 Task: Look for space in Kānchipuram, India from 2nd September, 2023 to 5th September, 2023 for 1 adult in price range Rs.5000 to Rs.10000. Place can be private room with 1  bedroom having 1 bed and 1 bathroom. Property type can be house, flat, guest house, hotel. Booking option can be shelf check-in. Required host language is English.
Action: Mouse moved to (436, 112)
Screenshot: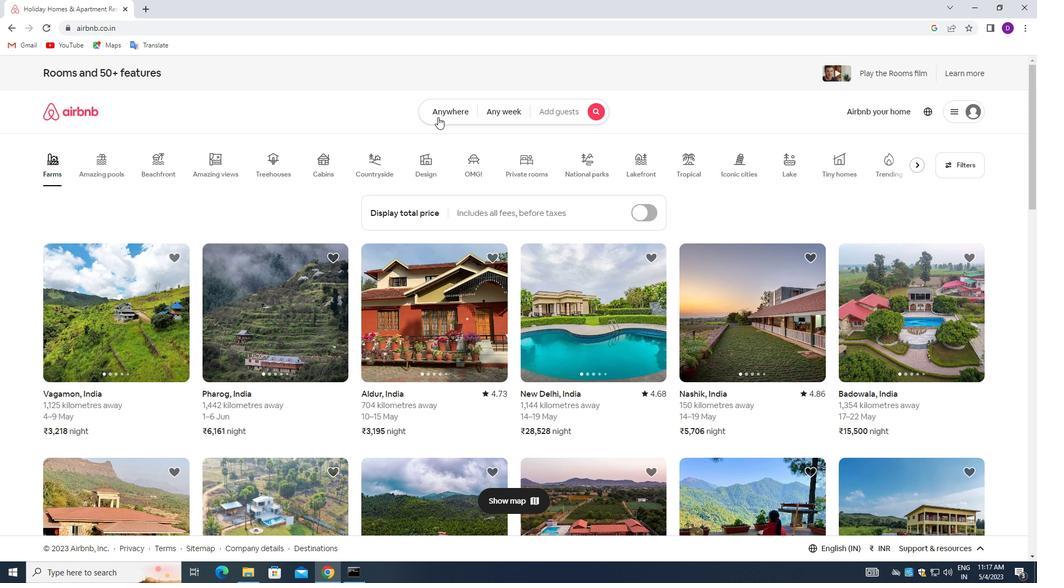 
Action: Mouse pressed left at (436, 112)
Screenshot: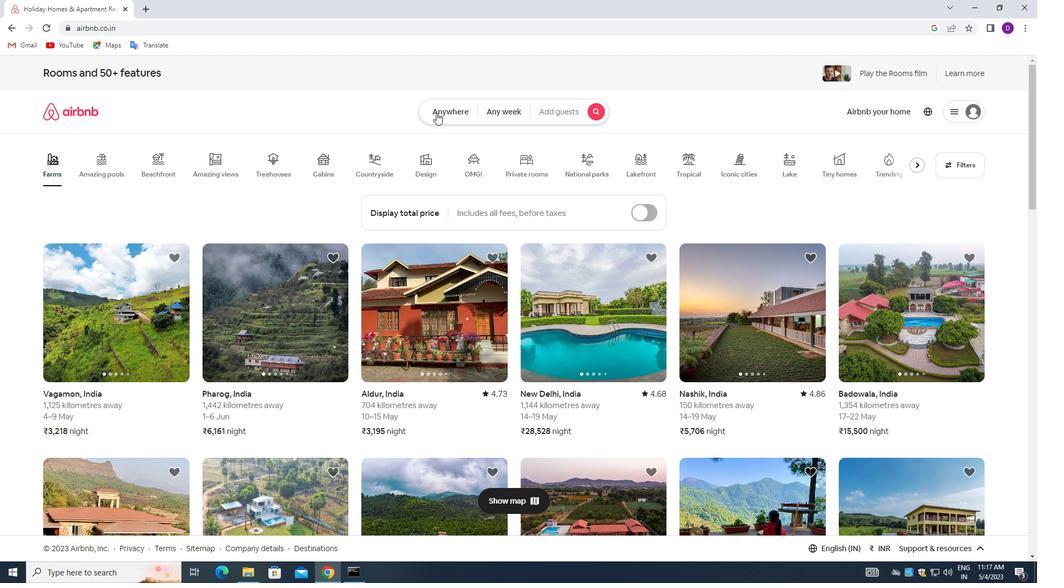 
Action: Mouse moved to (353, 157)
Screenshot: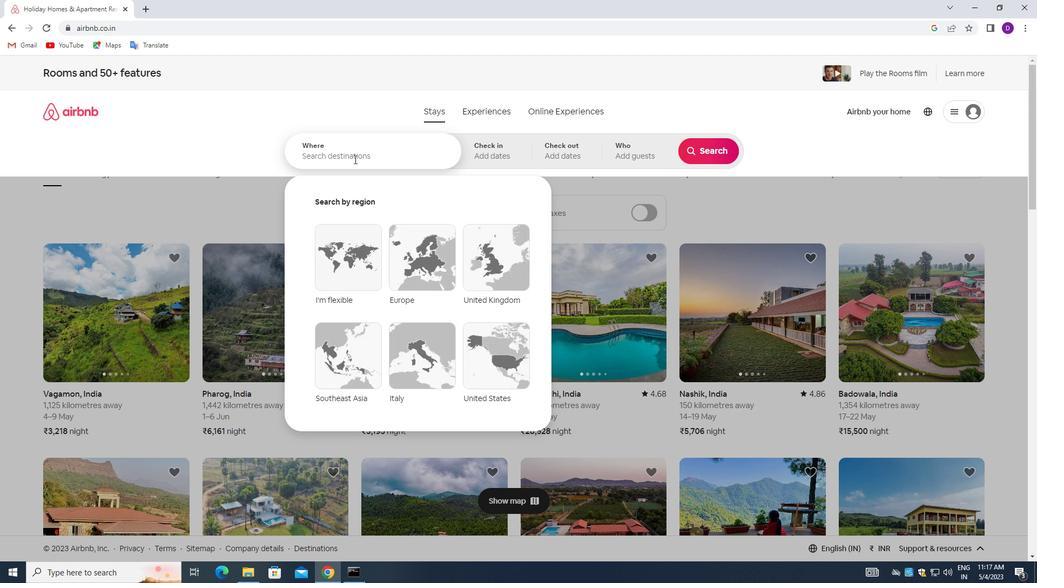 
Action: Mouse pressed left at (353, 157)
Screenshot: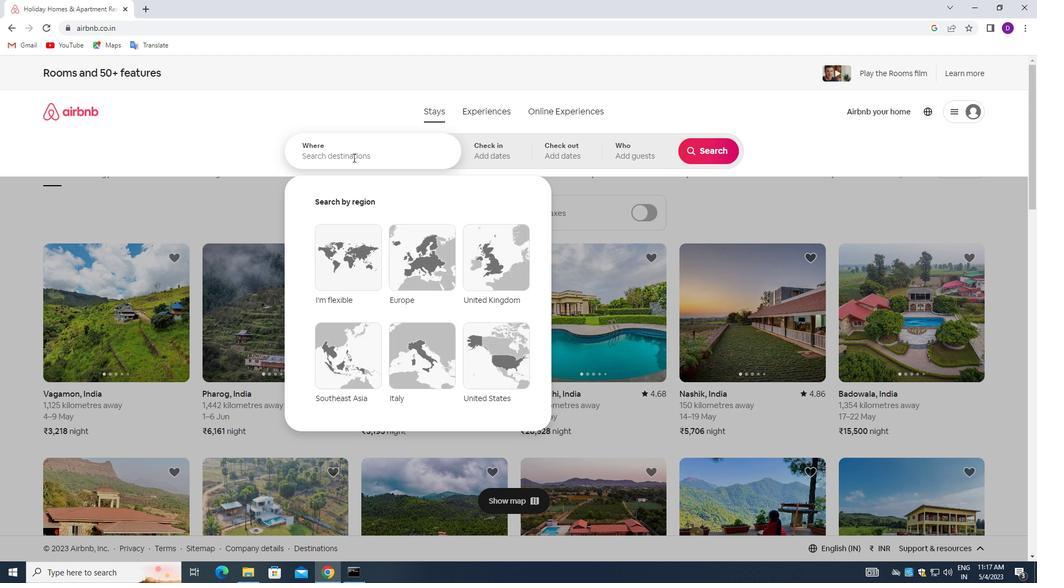 
Action: Mouse moved to (218, 126)
Screenshot: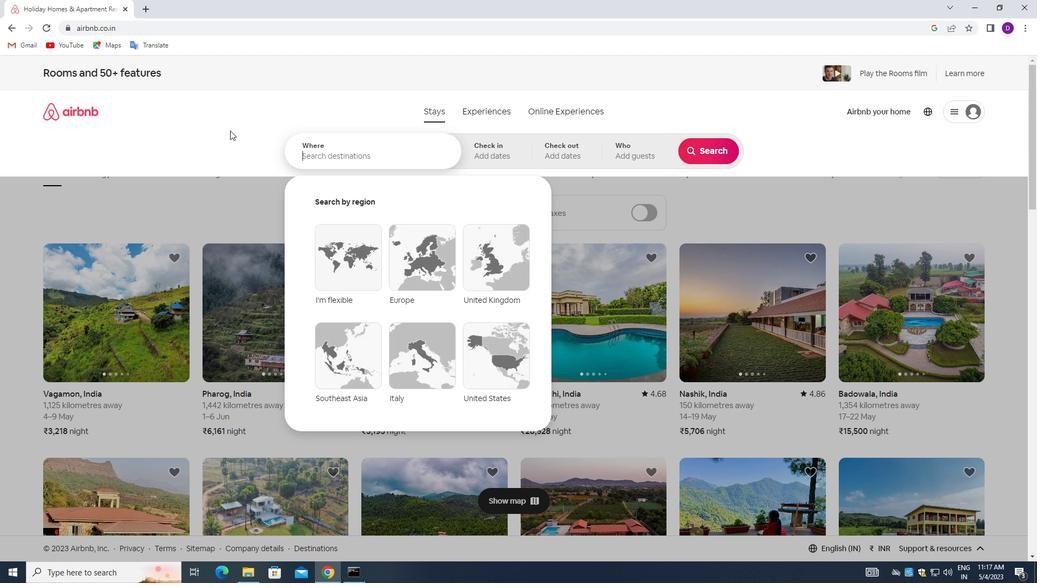 
Action: Key pressed <Key.shift>KANCHIPURAM,<Key.space><Key.shift>INDIA<Key.enter>
Screenshot: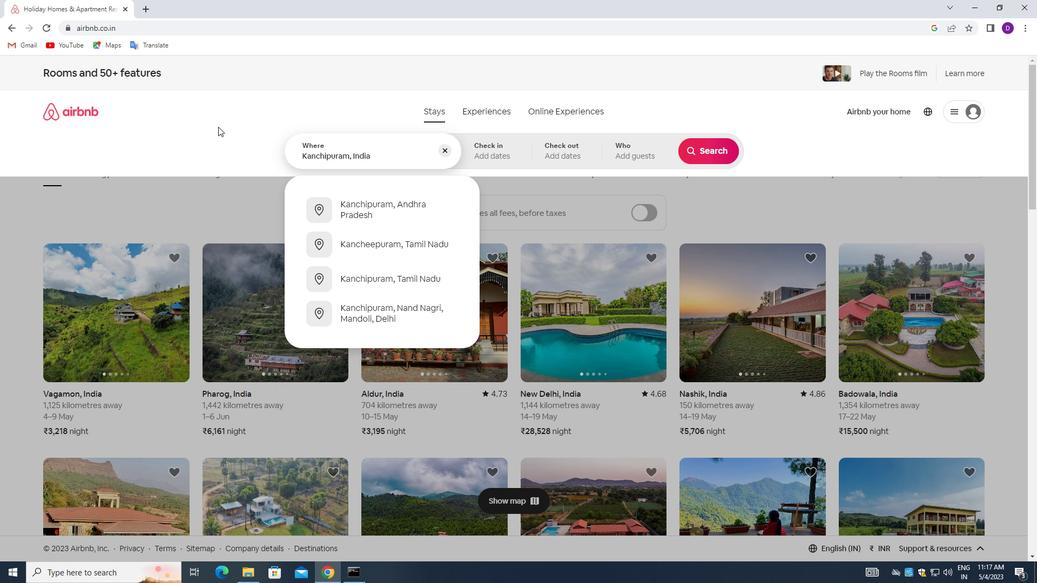 
Action: Mouse moved to (703, 241)
Screenshot: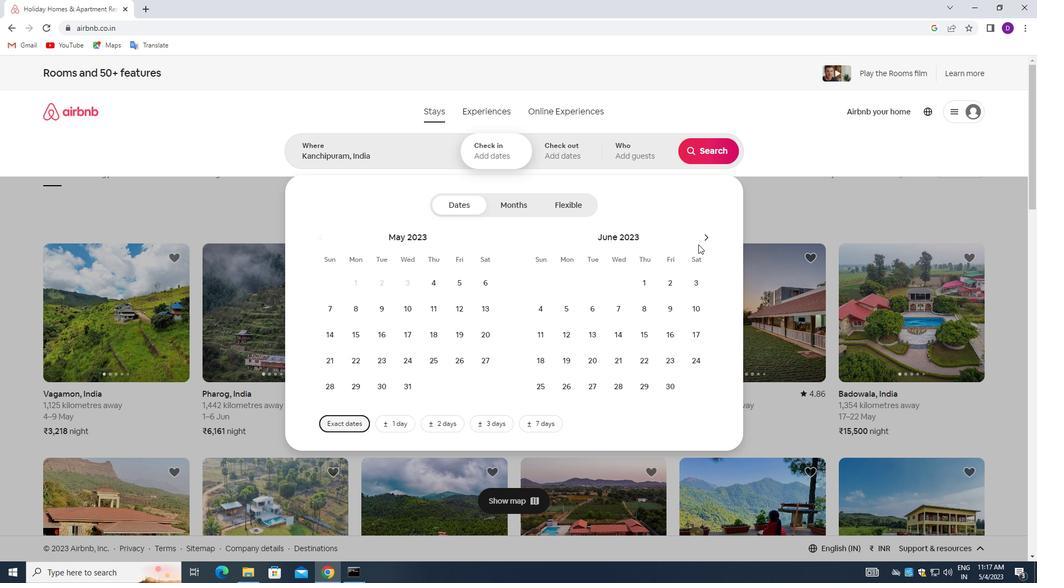 
Action: Mouse pressed left at (703, 241)
Screenshot: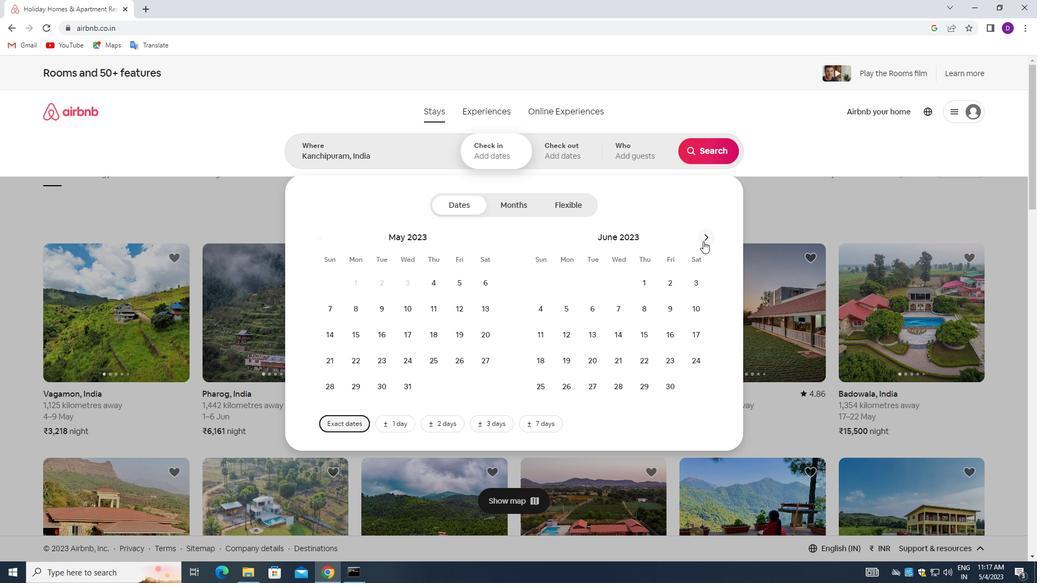 
Action: Mouse pressed left at (703, 241)
Screenshot: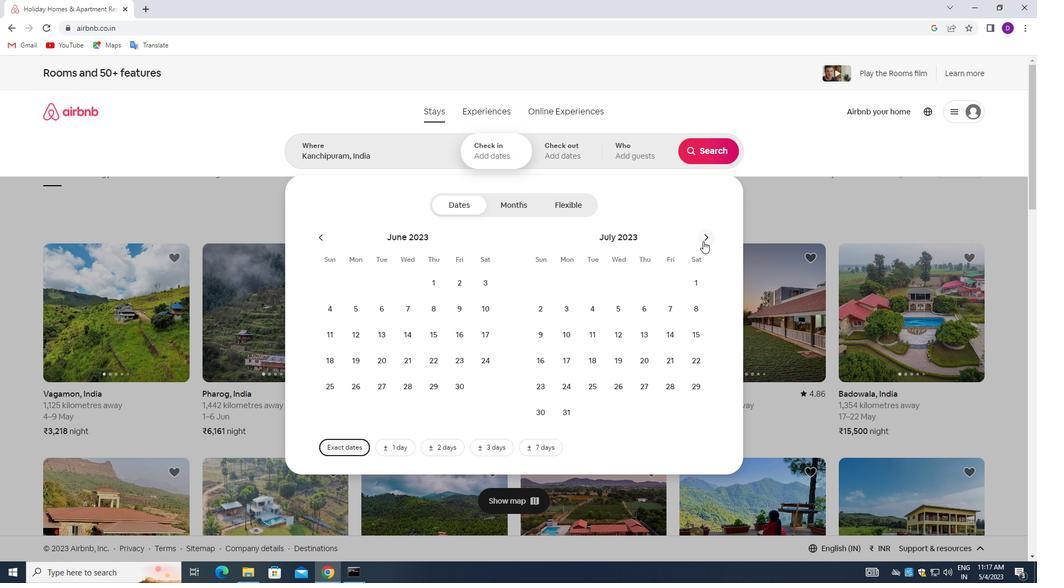 
Action: Mouse pressed left at (703, 241)
Screenshot: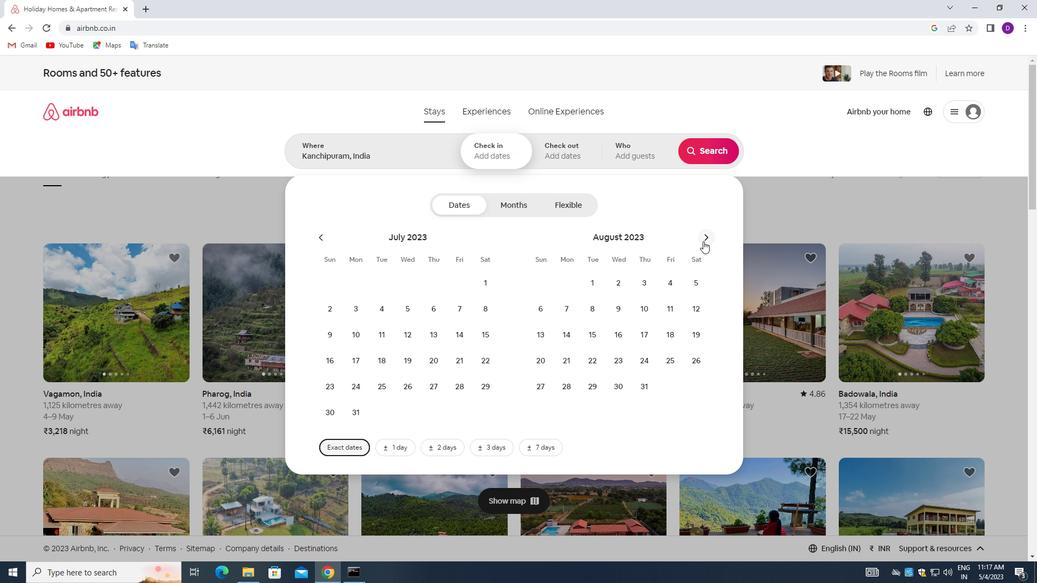 
Action: Mouse moved to (692, 284)
Screenshot: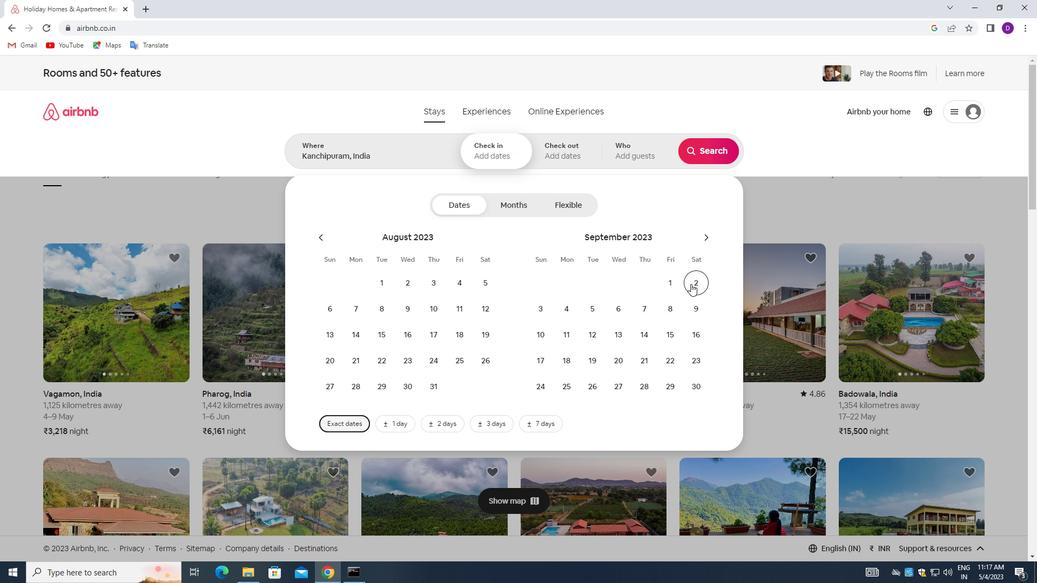 
Action: Mouse pressed left at (692, 284)
Screenshot: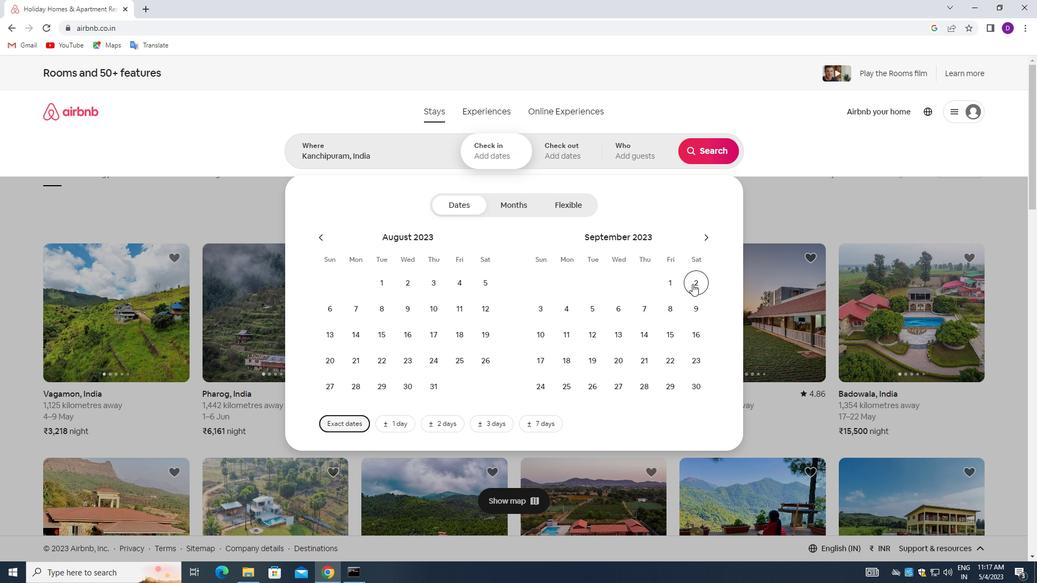 
Action: Mouse moved to (592, 307)
Screenshot: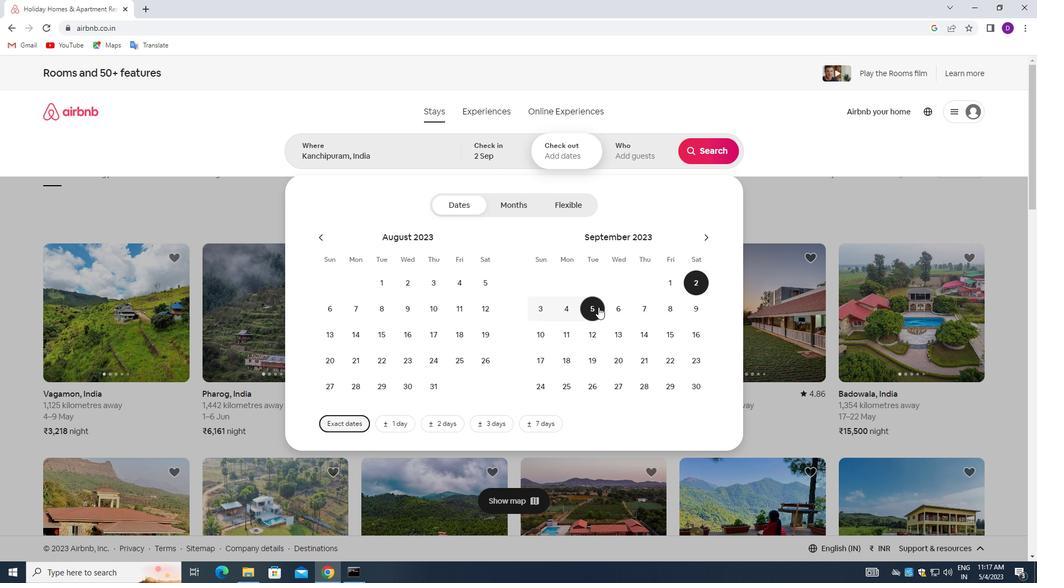 
Action: Mouse pressed left at (592, 307)
Screenshot: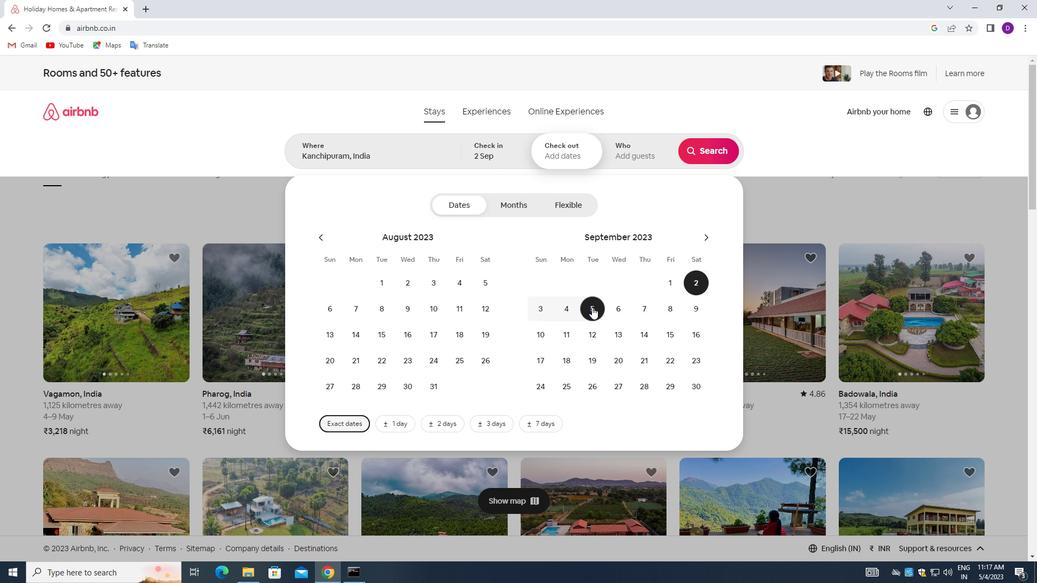 
Action: Mouse moved to (621, 150)
Screenshot: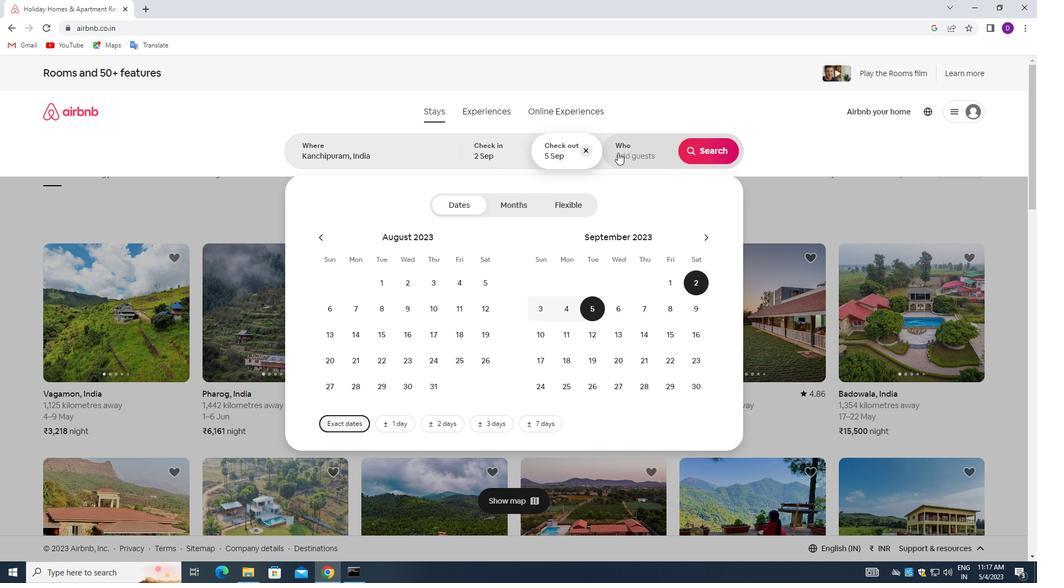 
Action: Mouse pressed left at (621, 150)
Screenshot: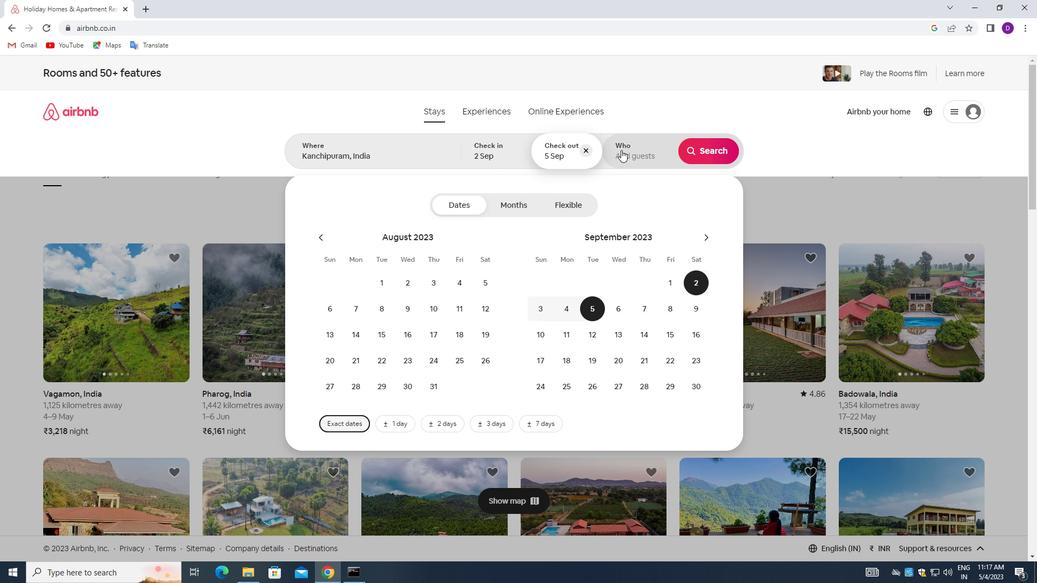 
Action: Mouse moved to (710, 205)
Screenshot: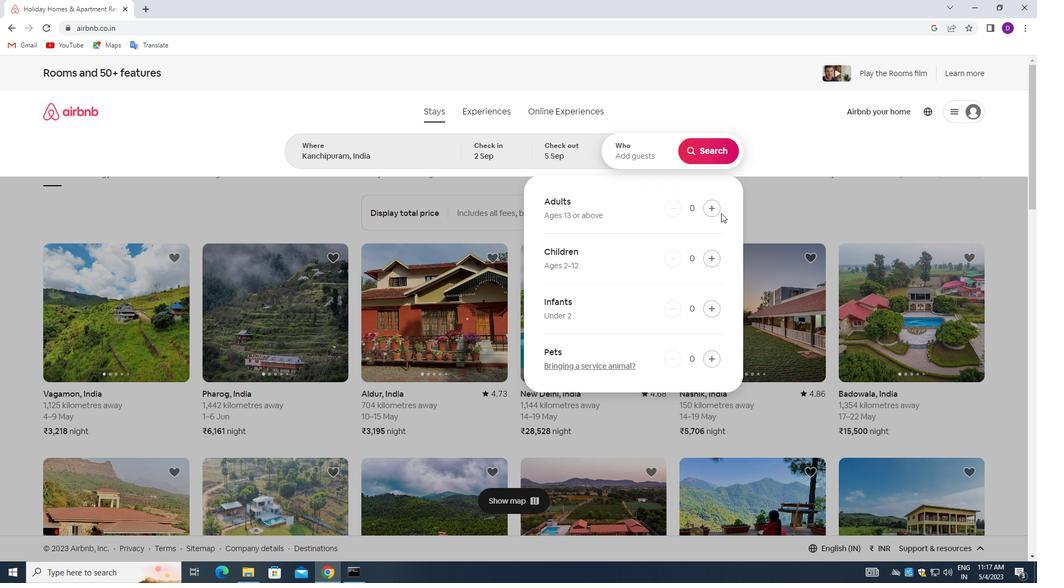 
Action: Mouse pressed left at (710, 205)
Screenshot: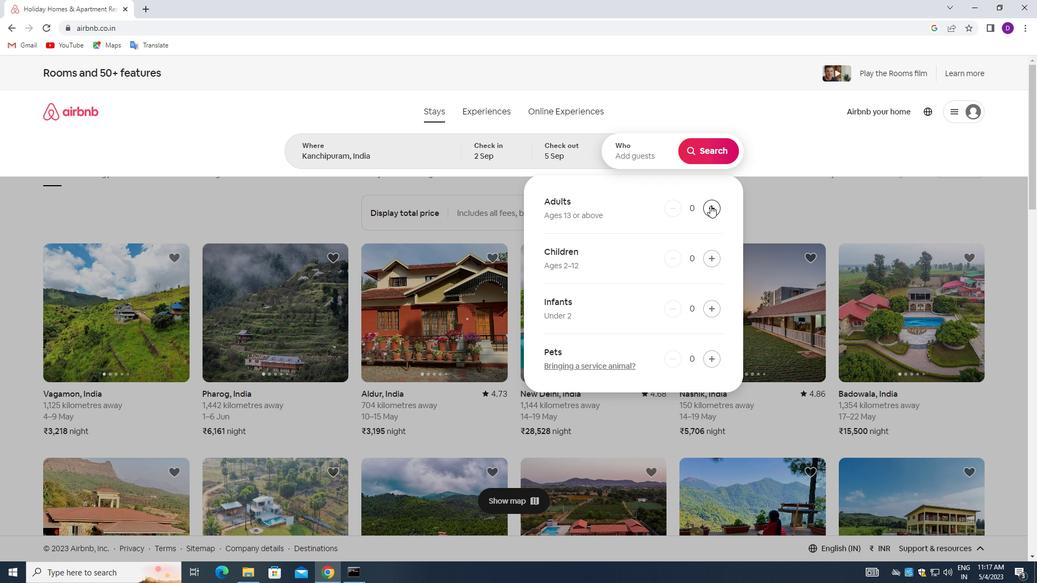 
Action: Mouse moved to (705, 144)
Screenshot: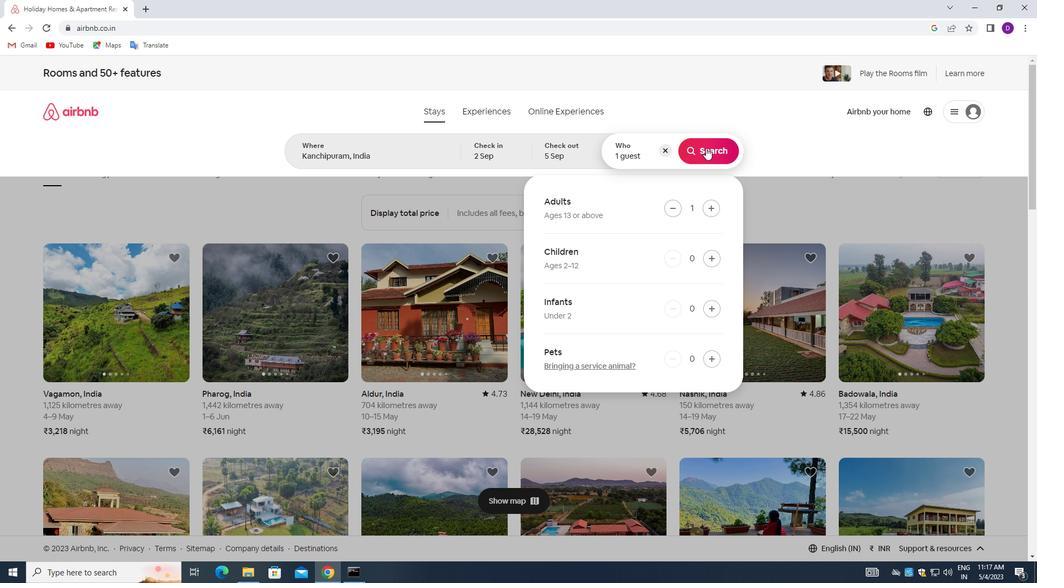 
Action: Mouse pressed left at (705, 144)
Screenshot: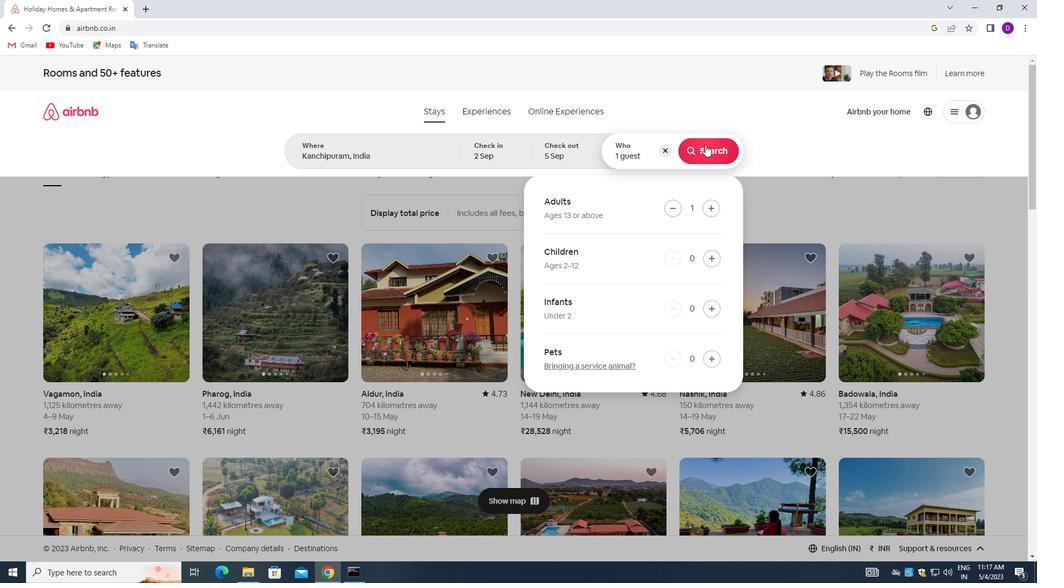 
Action: Mouse moved to (980, 117)
Screenshot: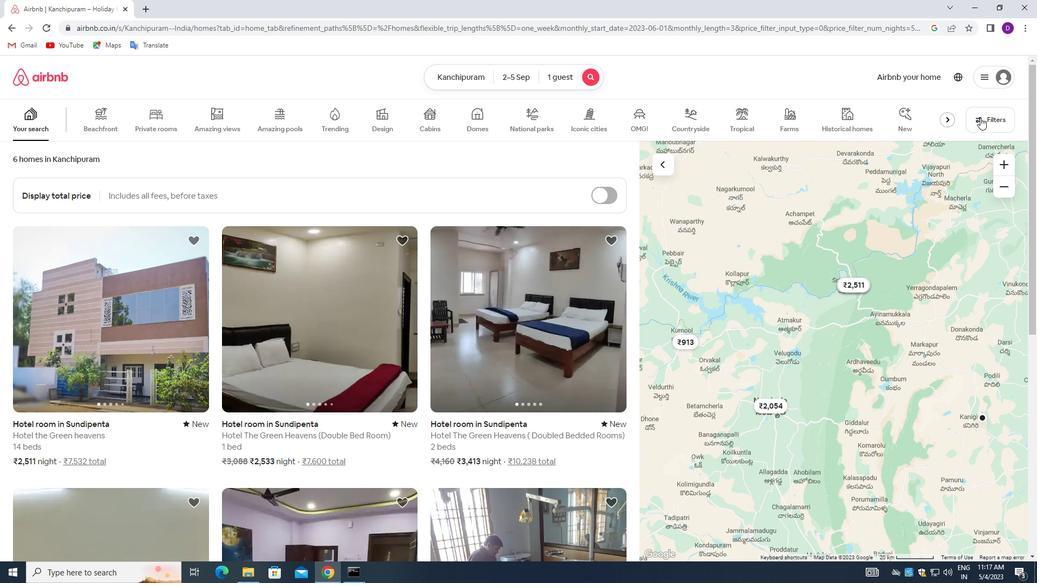 
Action: Mouse pressed left at (980, 117)
Screenshot: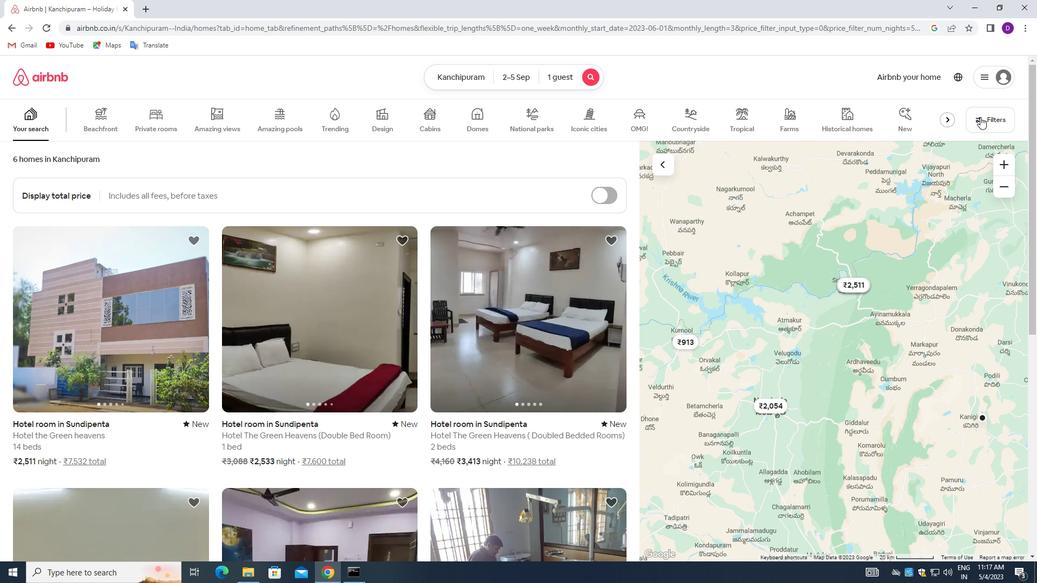 
Action: Mouse moved to (386, 257)
Screenshot: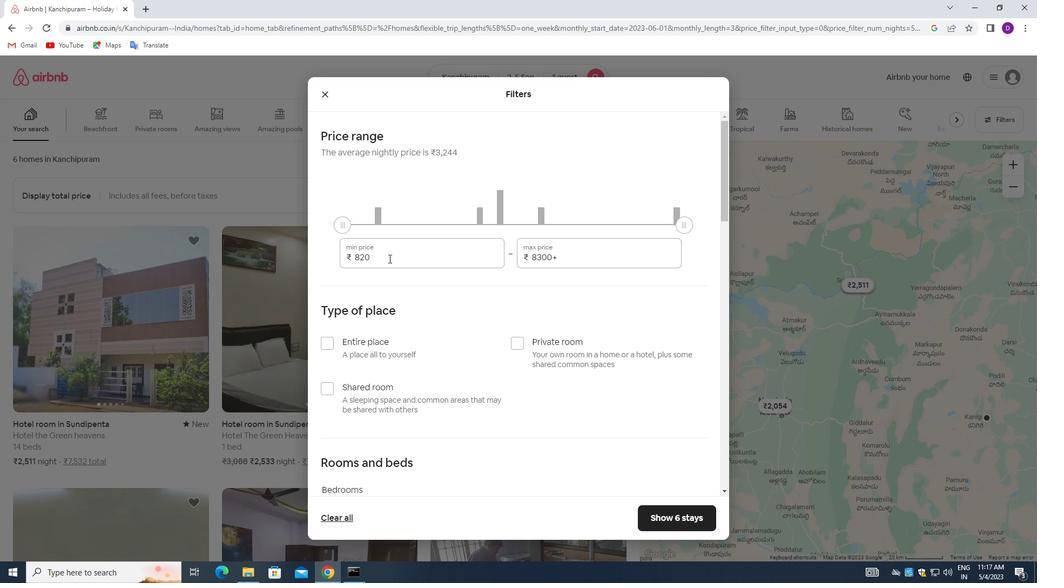 
Action: Mouse pressed left at (386, 257)
Screenshot: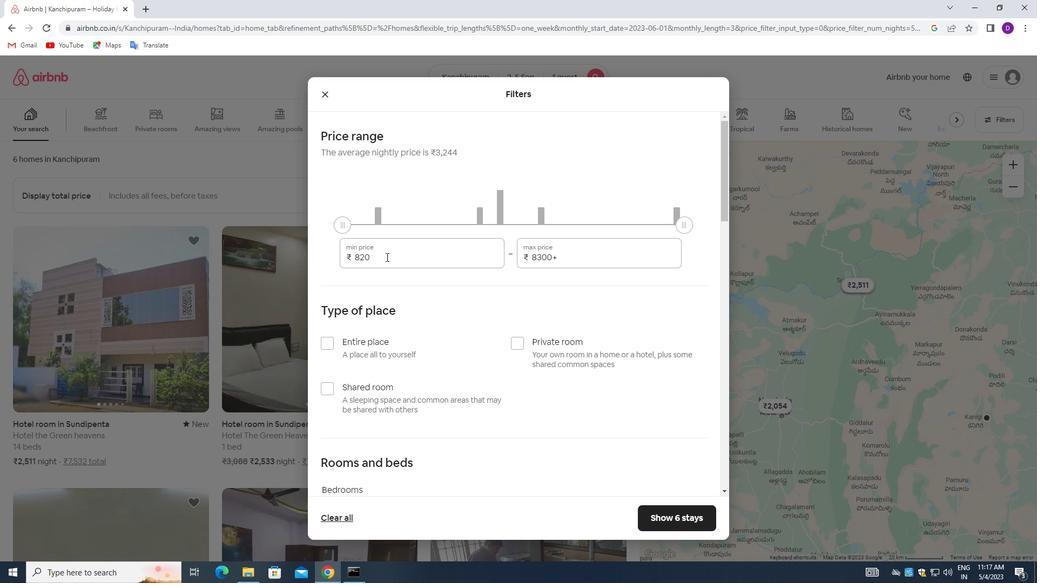
Action: Mouse pressed left at (386, 257)
Screenshot: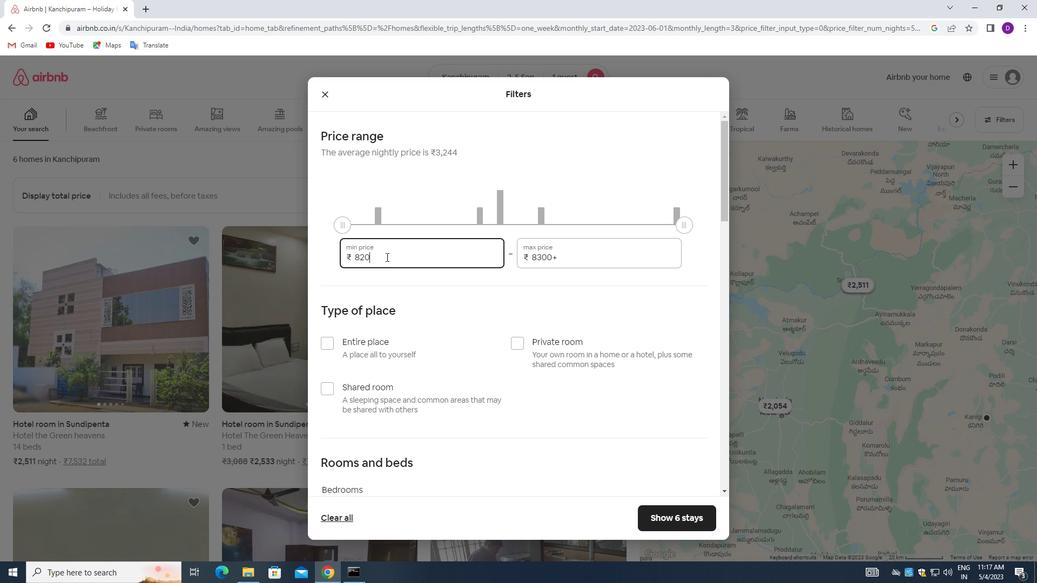 
Action: Key pressed 5000<Key.tab>10000
Screenshot: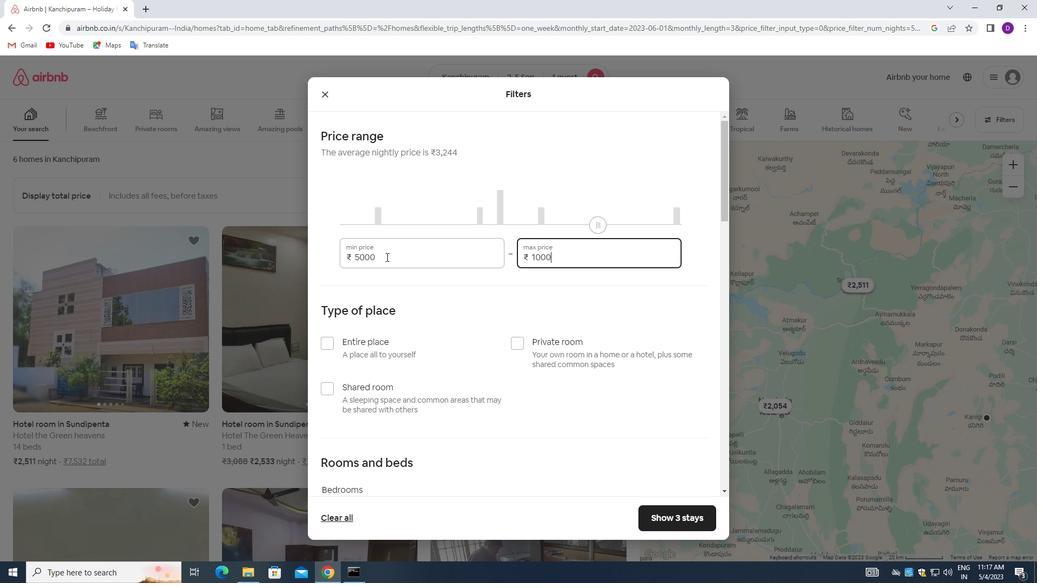 
Action: Mouse moved to (467, 340)
Screenshot: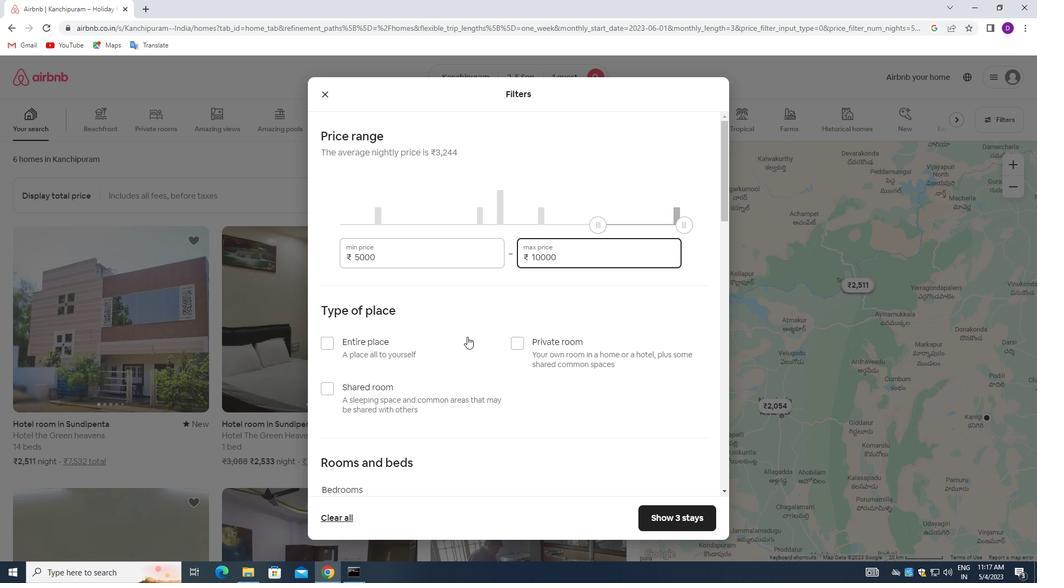 
Action: Mouse scrolled (467, 340) with delta (0, 0)
Screenshot: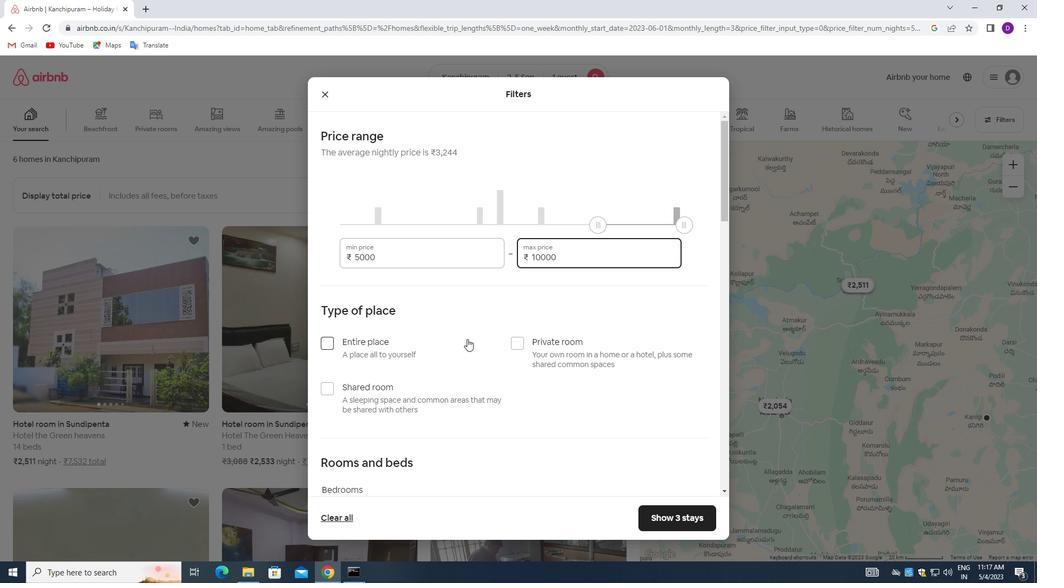 
Action: Mouse moved to (519, 289)
Screenshot: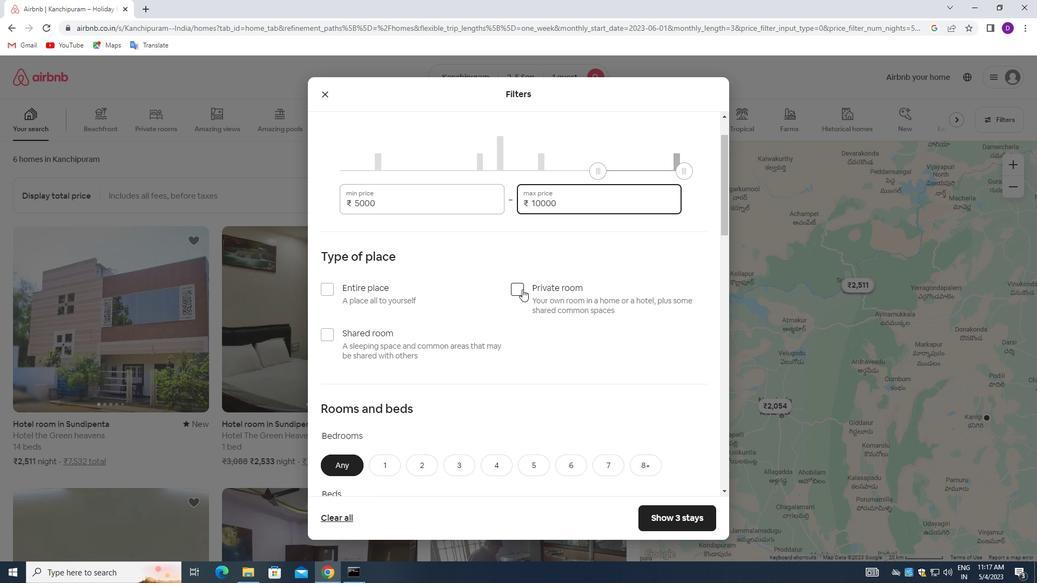 
Action: Mouse pressed left at (519, 289)
Screenshot: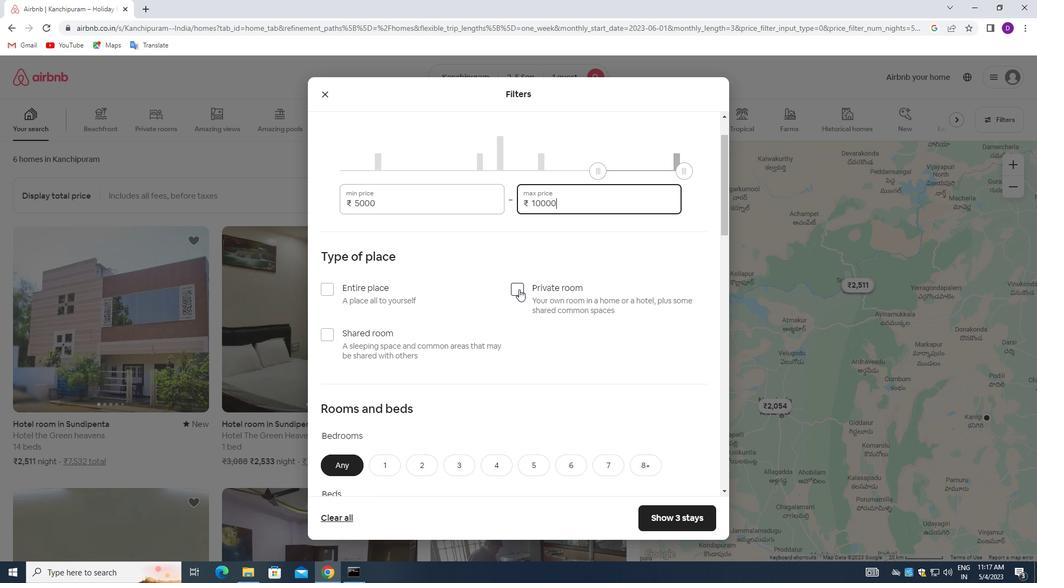 
Action: Mouse moved to (463, 333)
Screenshot: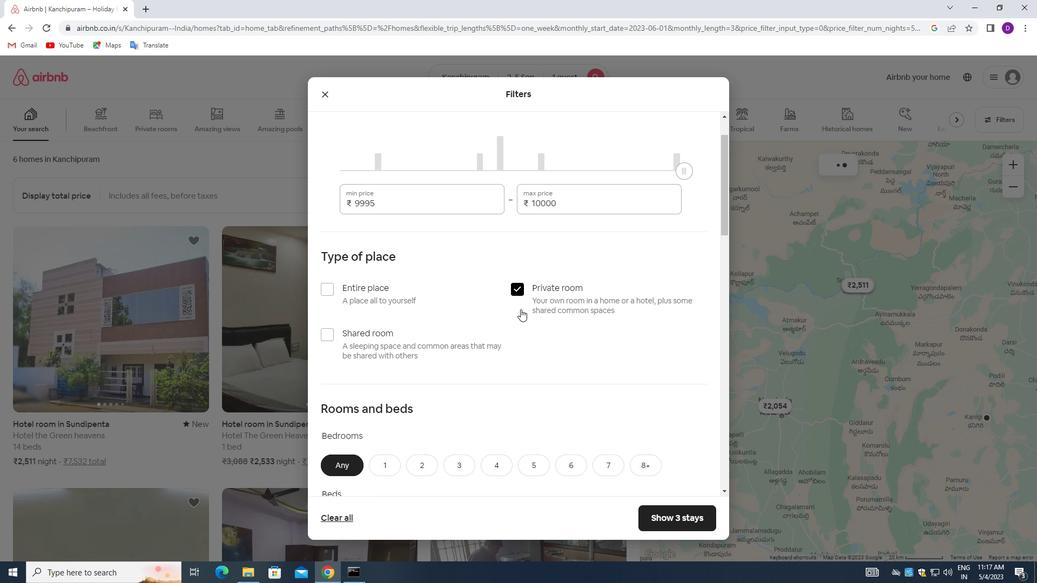 
Action: Mouse scrolled (463, 332) with delta (0, 0)
Screenshot: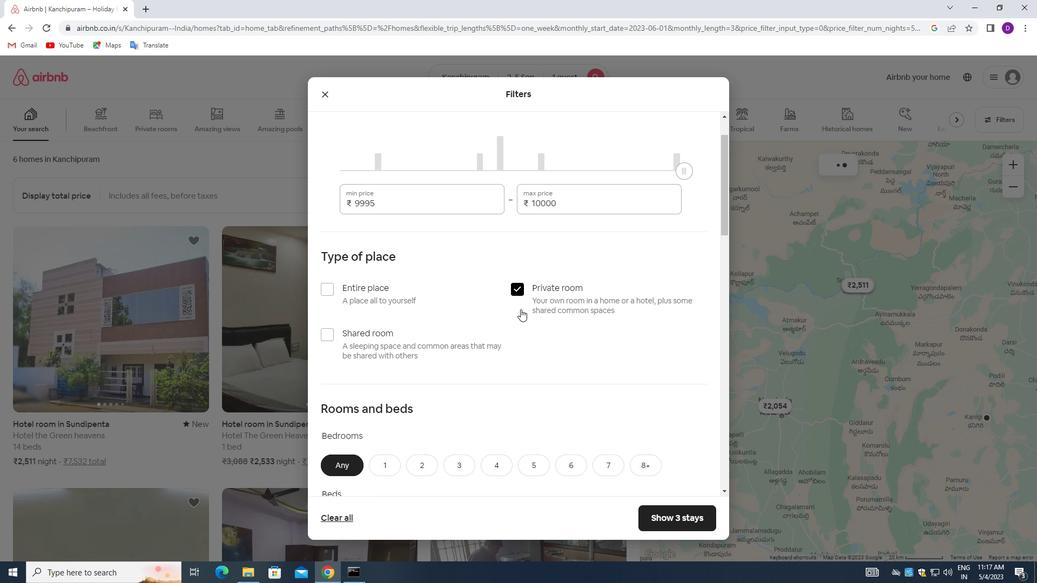 
Action: Mouse moved to (456, 334)
Screenshot: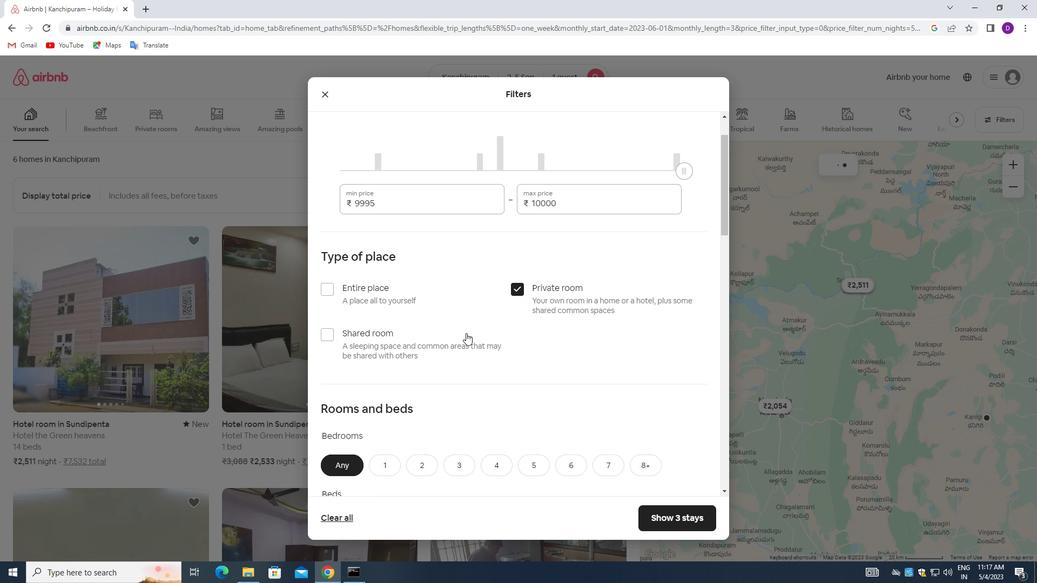 
Action: Mouse scrolled (456, 334) with delta (0, 0)
Screenshot: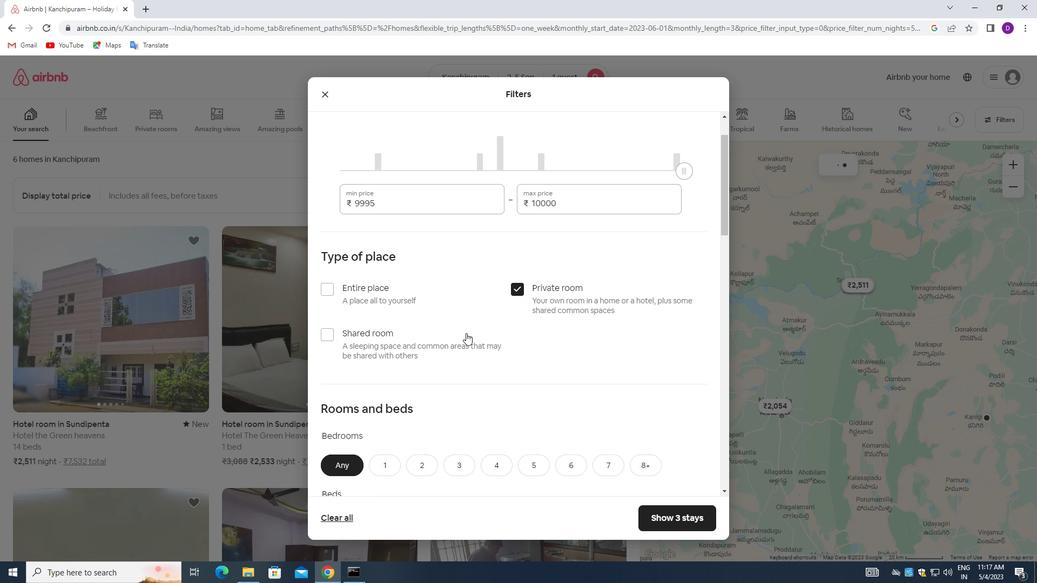 
Action: Mouse moved to (454, 334)
Screenshot: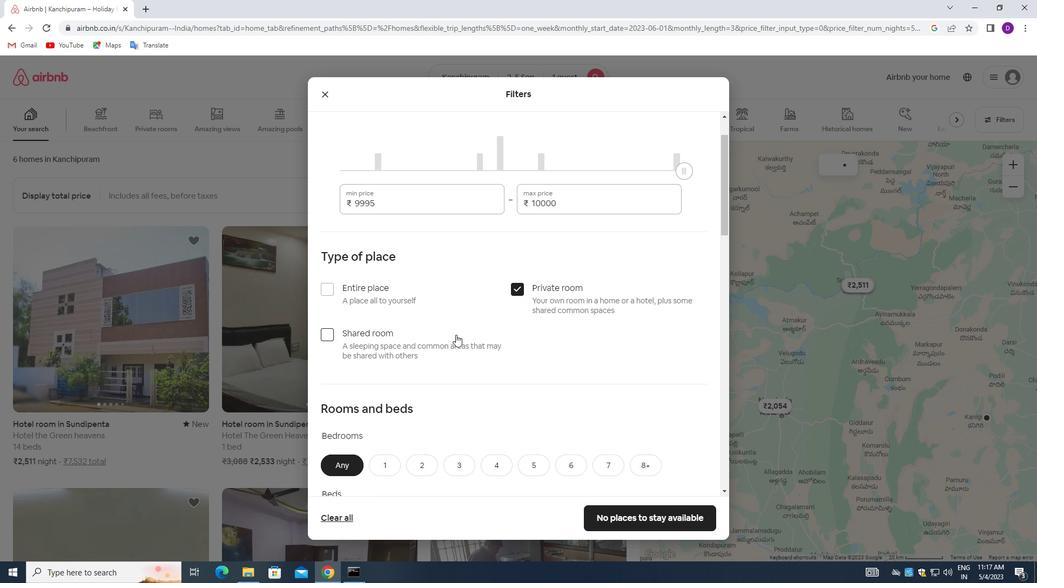 
Action: Mouse scrolled (454, 334) with delta (0, 0)
Screenshot: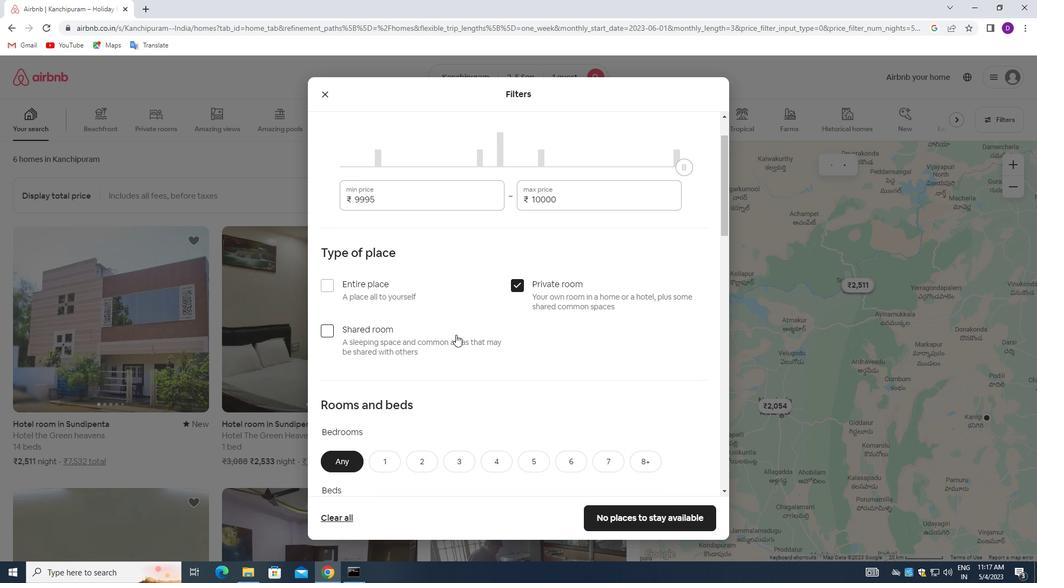
Action: Mouse moved to (454, 334)
Screenshot: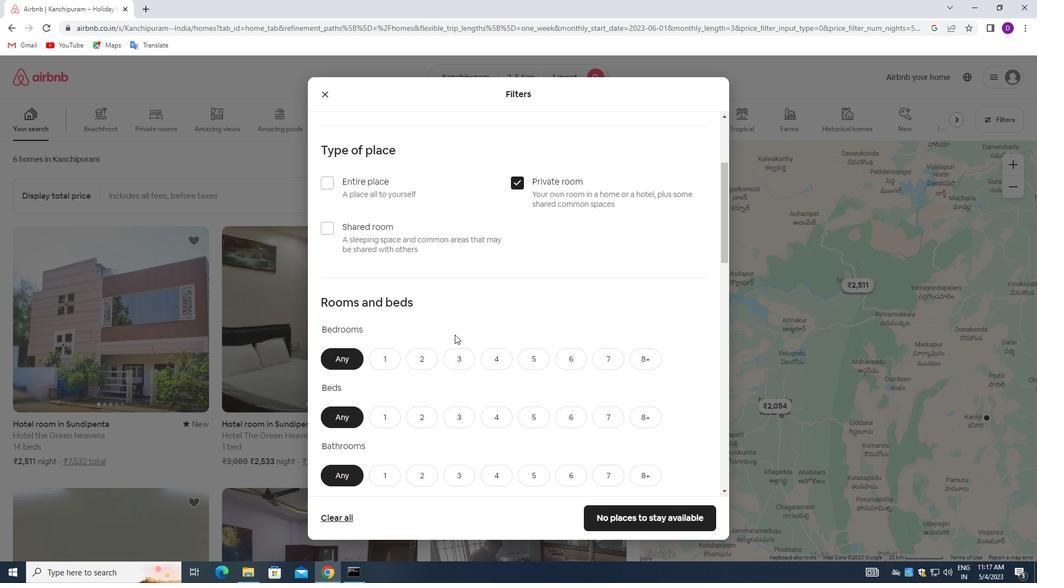 
Action: Mouse scrolled (454, 334) with delta (0, 0)
Screenshot: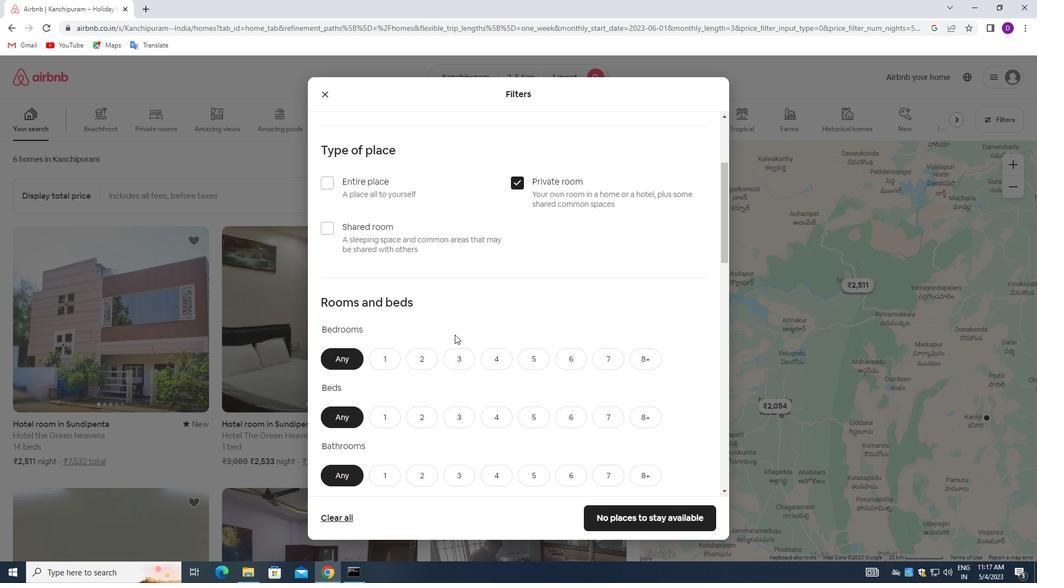 
Action: Mouse moved to (382, 254)
Screenshot: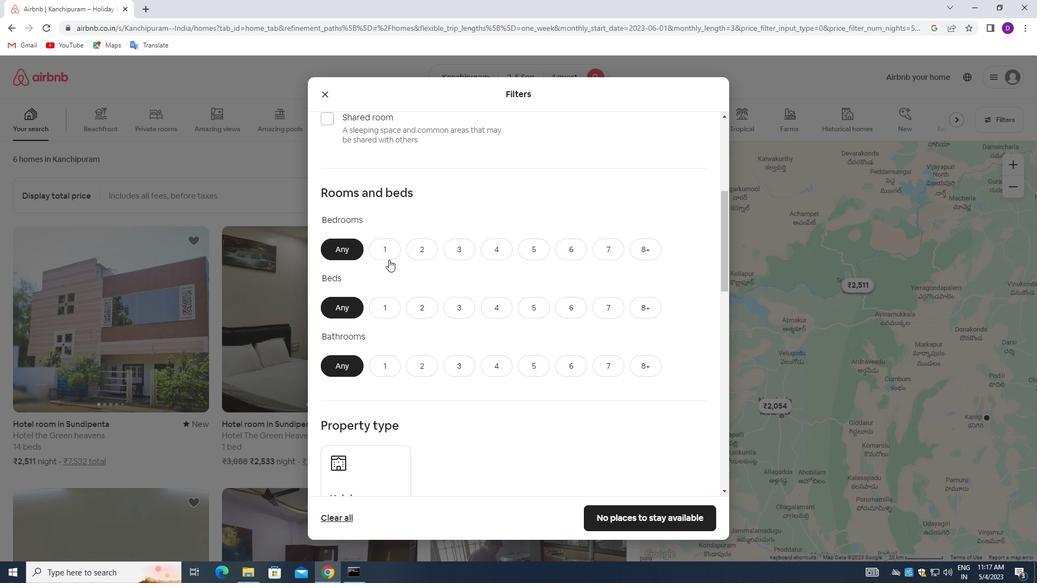 
Action: Mouse pressed left at (382, 254)
Screenshot: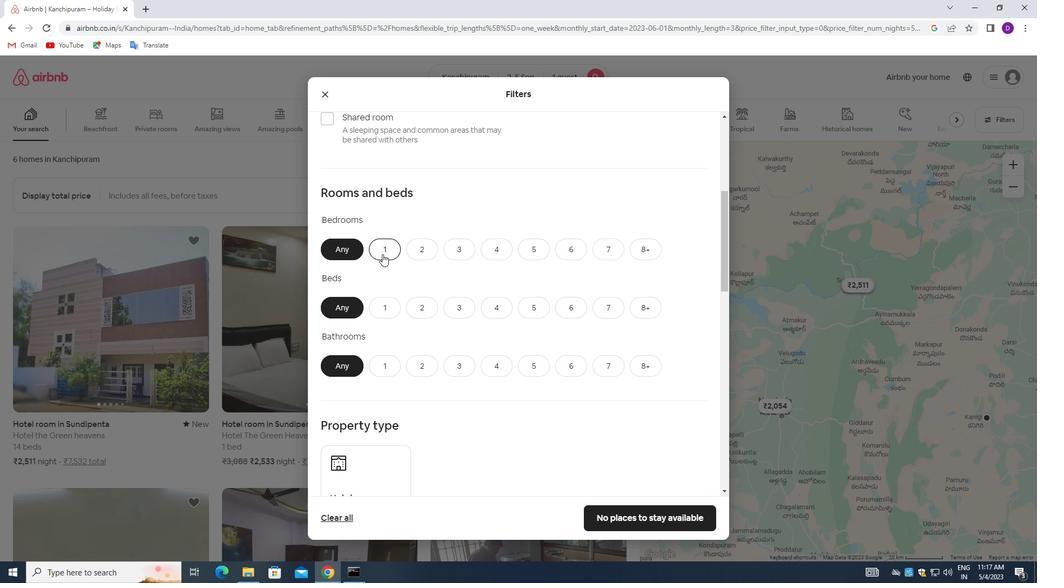 
Action: Mouse moved to (383, 304)
Screenshot: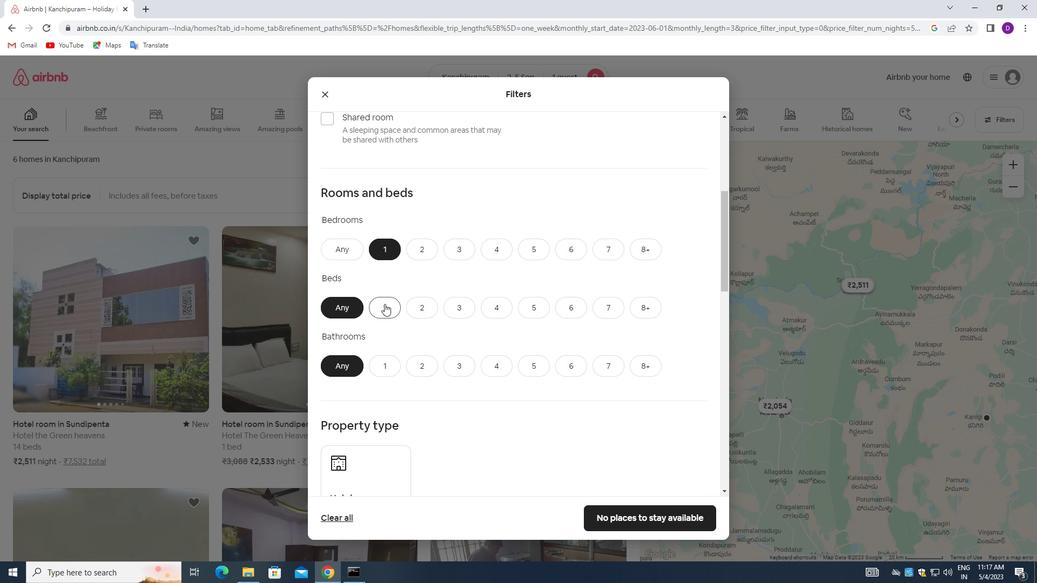 
Action: Mouse pressed left at (383, 304)
Screenshot: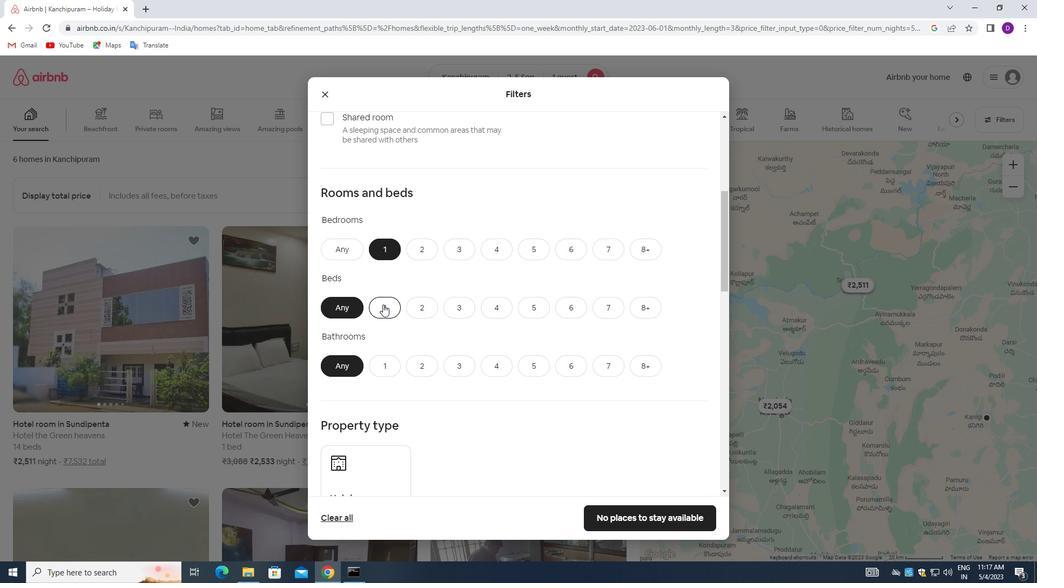 
Action: Mouse moved to (384, 363)
Screenshot: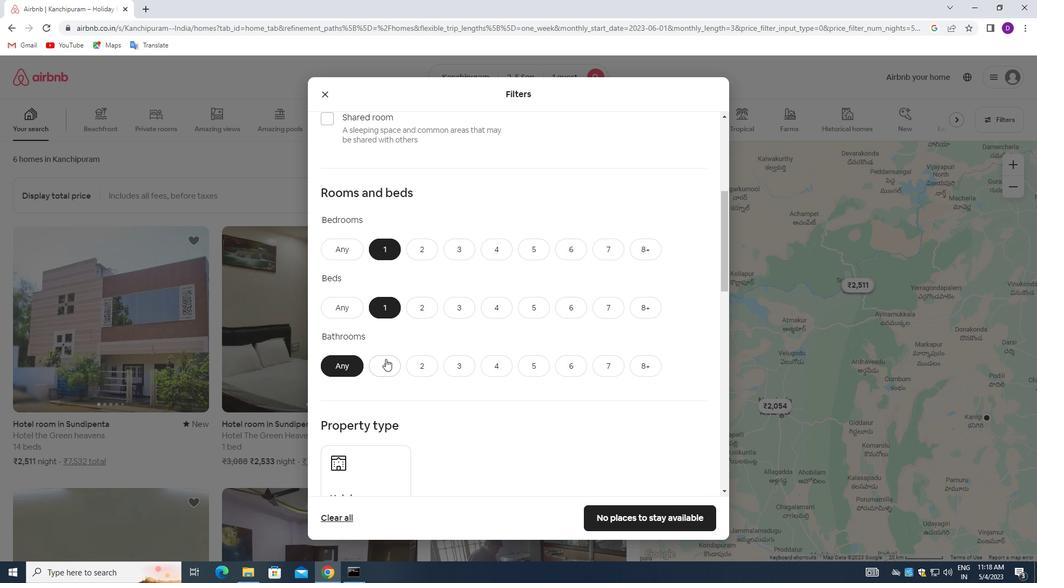 
Action: Mouse pressed left at (384, 363)
Screenshot: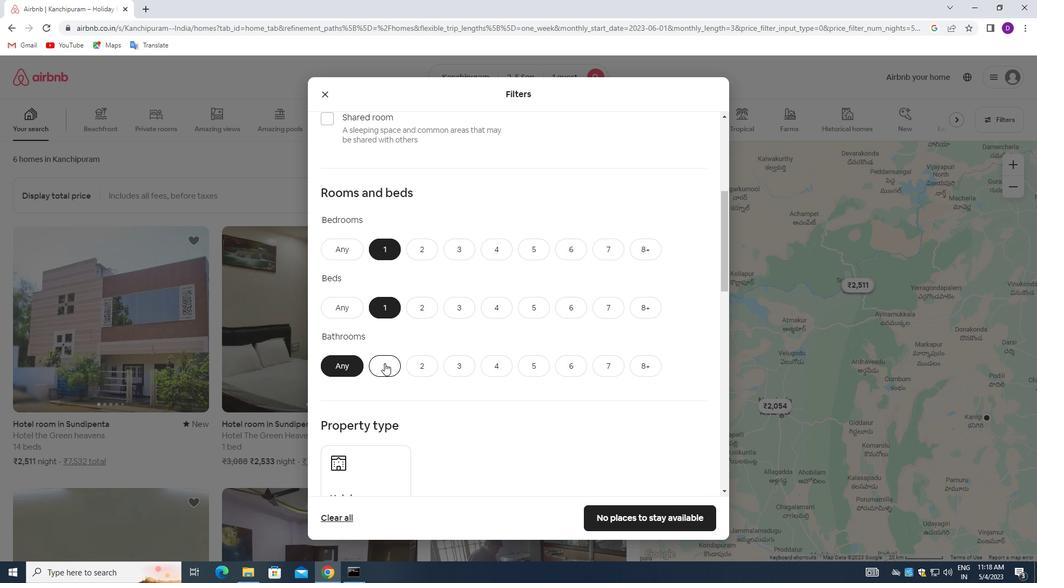 
Action: Mouse moved to (454, 324)
Screenshot: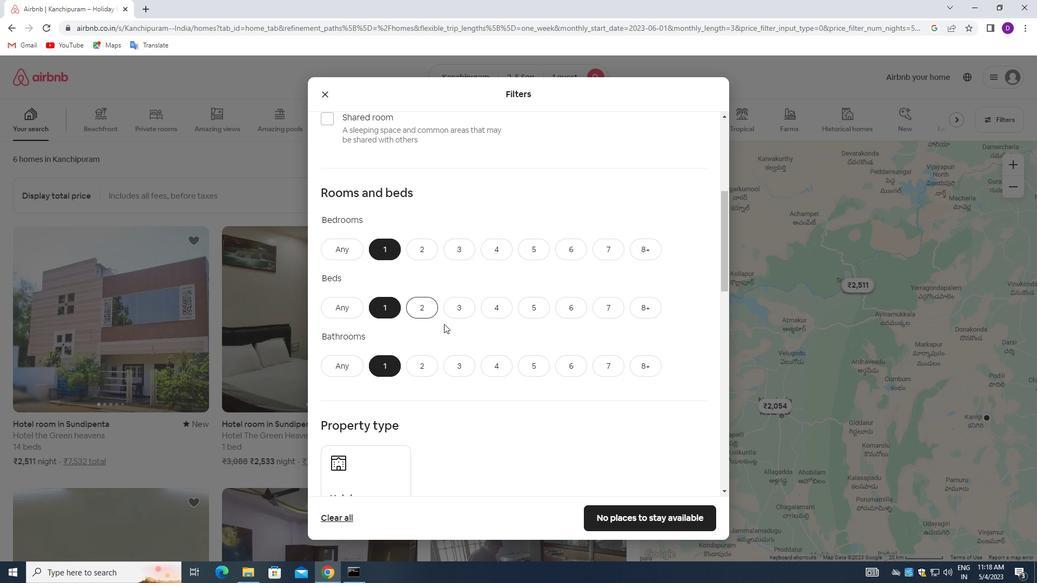 
Action: Mouse scrolled (454, 323) with delta (0, 0)
Screenshot: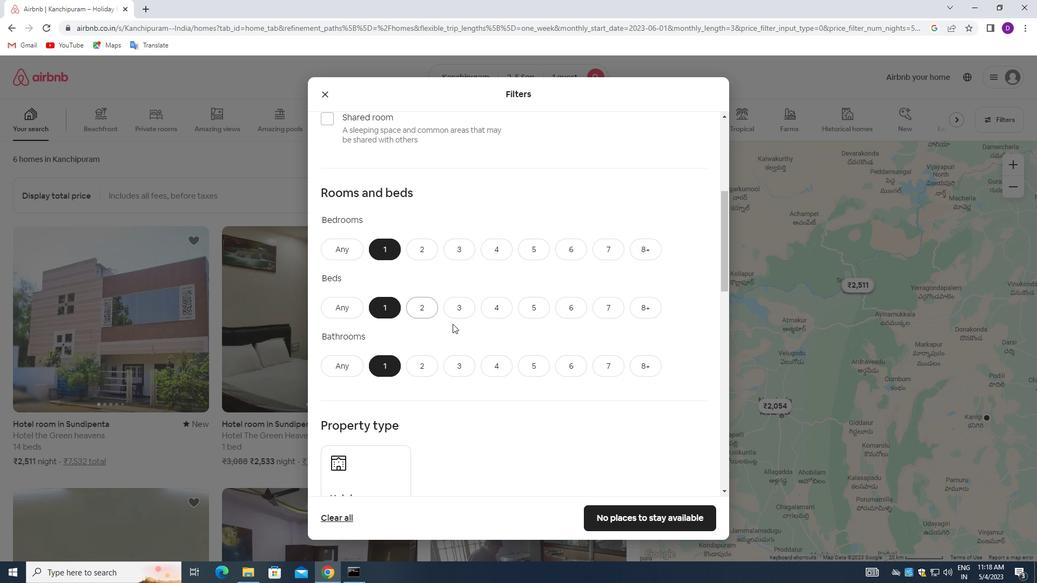 
Action: Mouse scrolled (454, 323) with delta (0, 0)
Screenshot: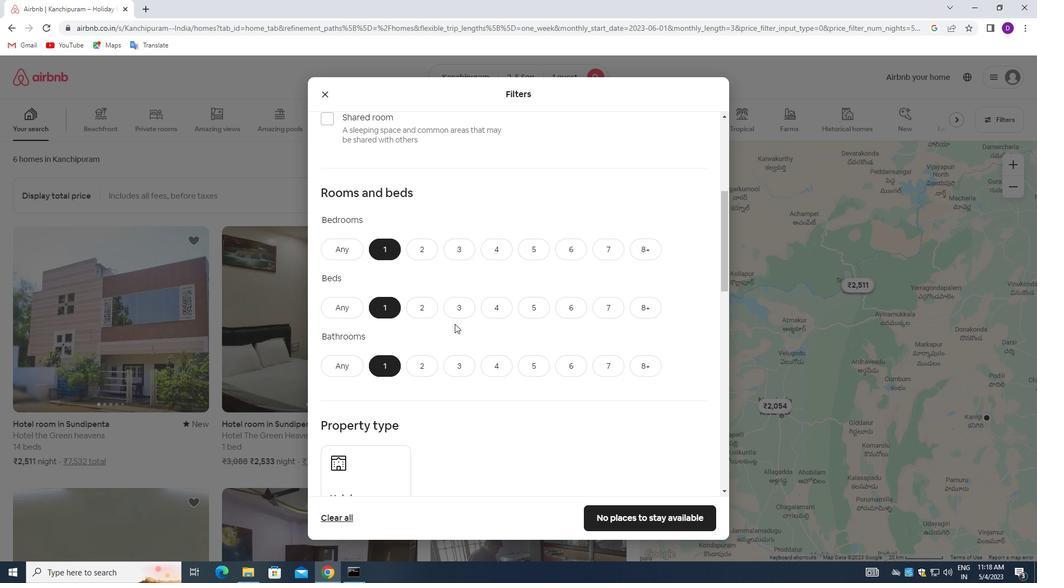 
Action: Mouse moved to (454, 324)
Screenshot: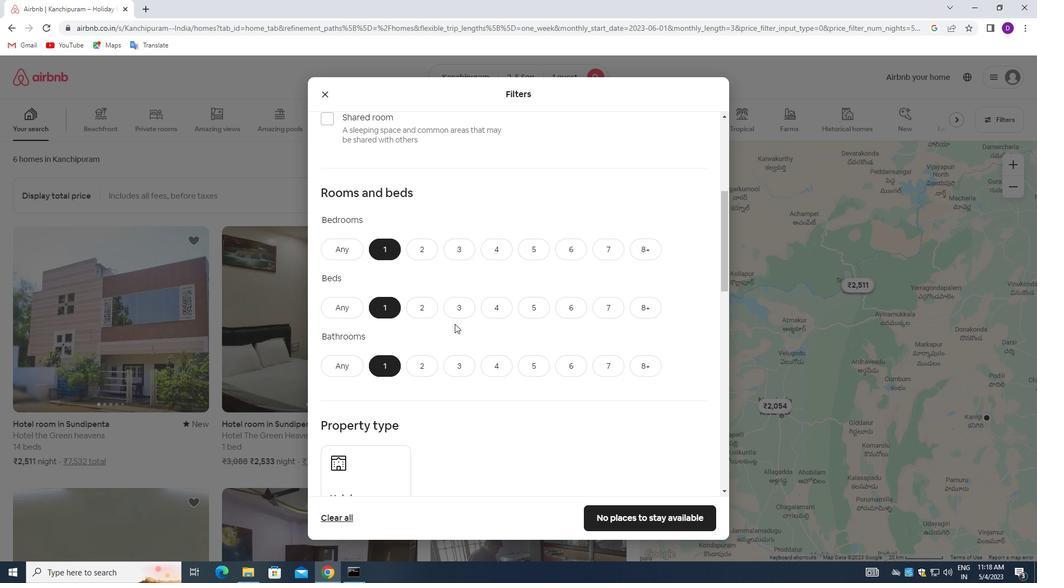 
Action: Mouse scrolled (454, 324) with delta (0, 0)
Screenshot: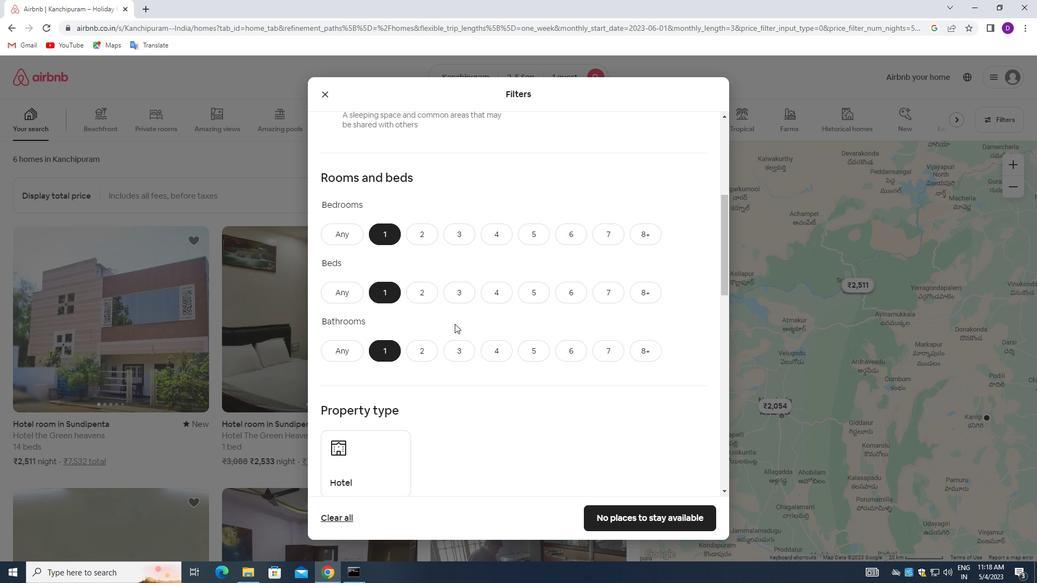 
Action: Mouse moved to (381, 317)
Screenshot: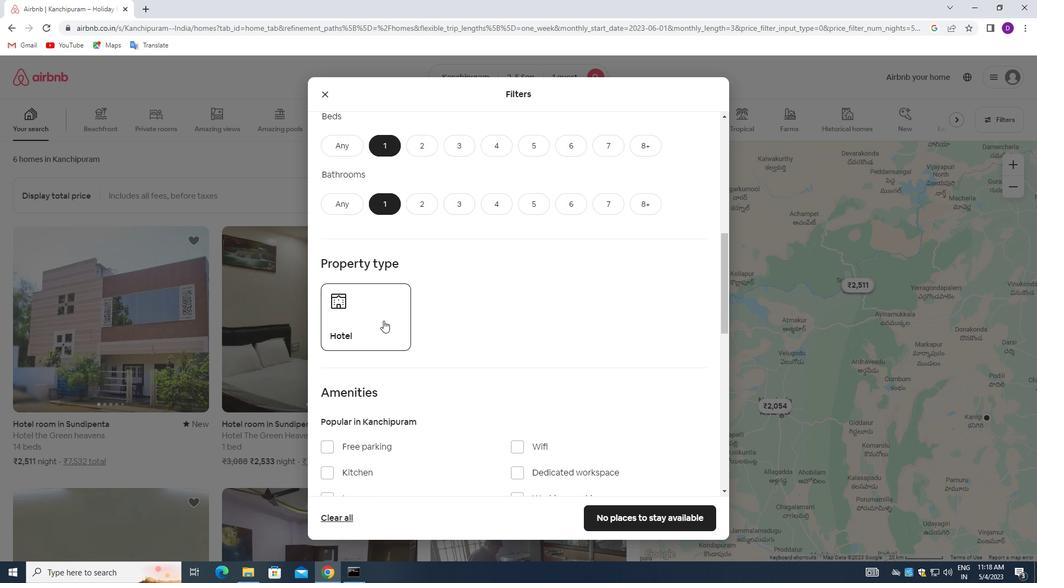 
Action: Mouse pressed left at (381, 317)
Screenshot: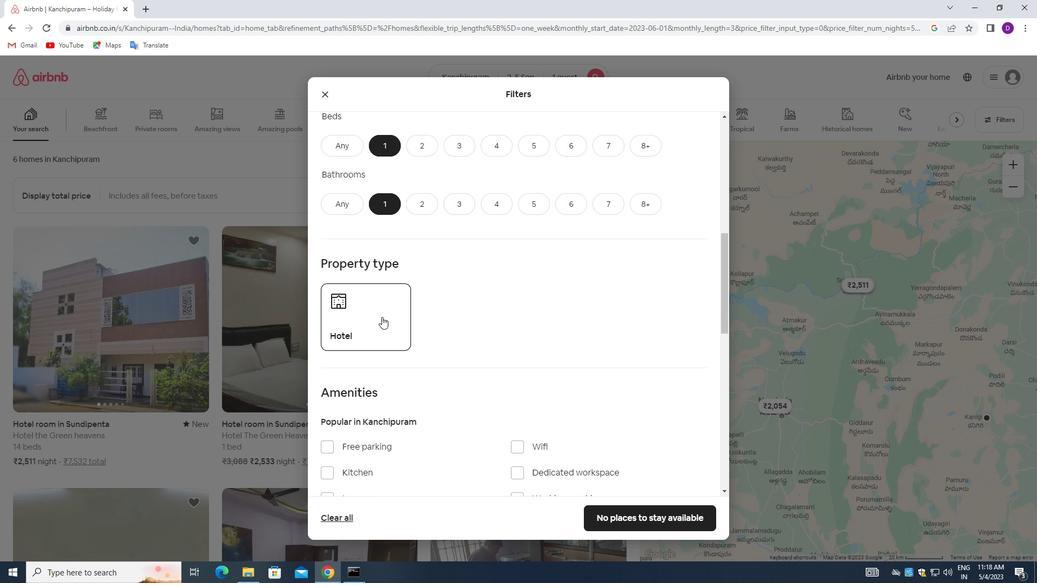 
Action: Mouse moved to (493, 375)
Screenshot: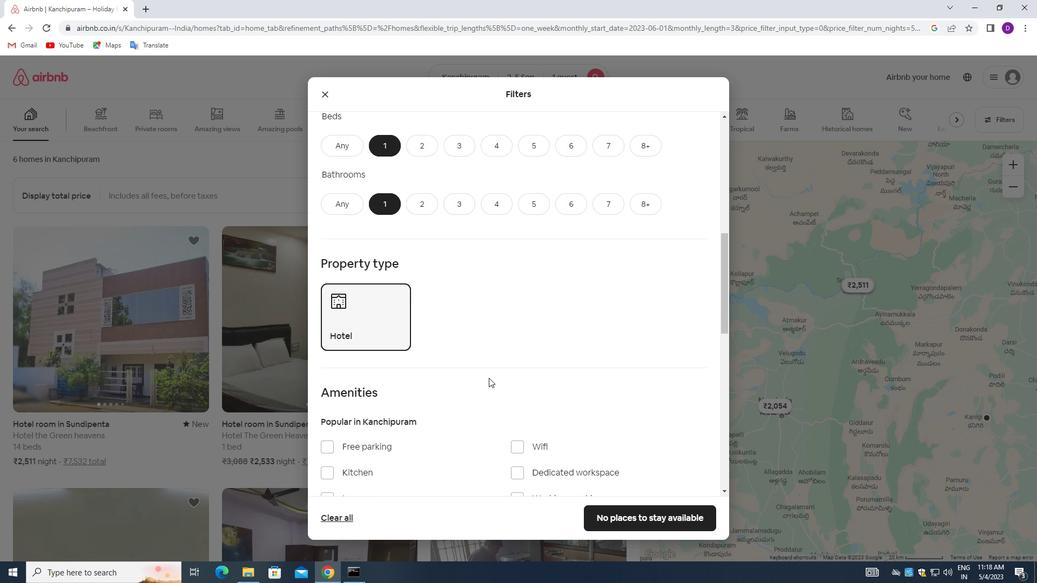 
Action: Mouse scrolled (493, 374) with delta (0, 0)
Screenshot: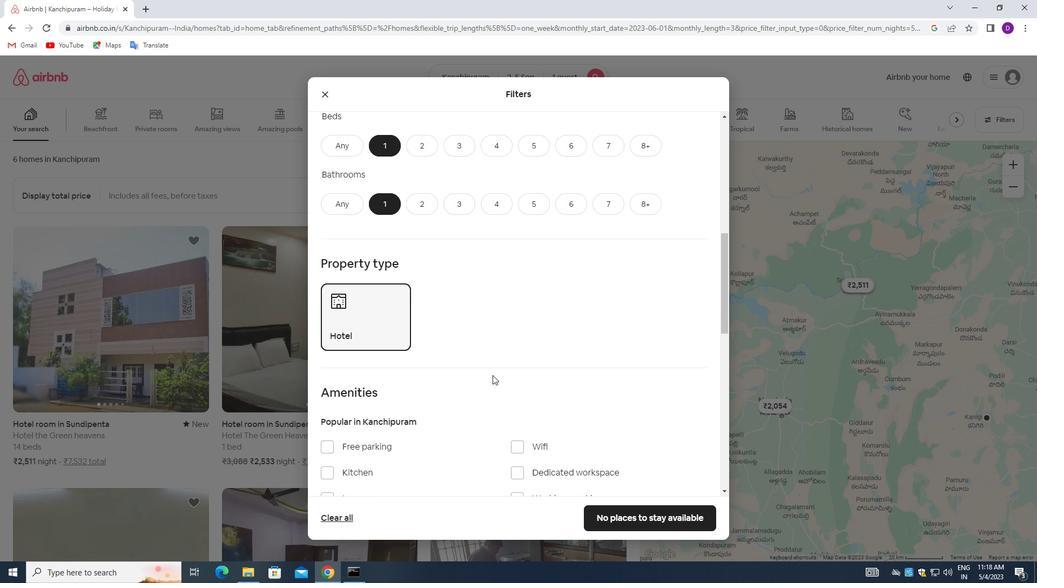 
Action: Mouse moved to (493, 374)
Screenshot: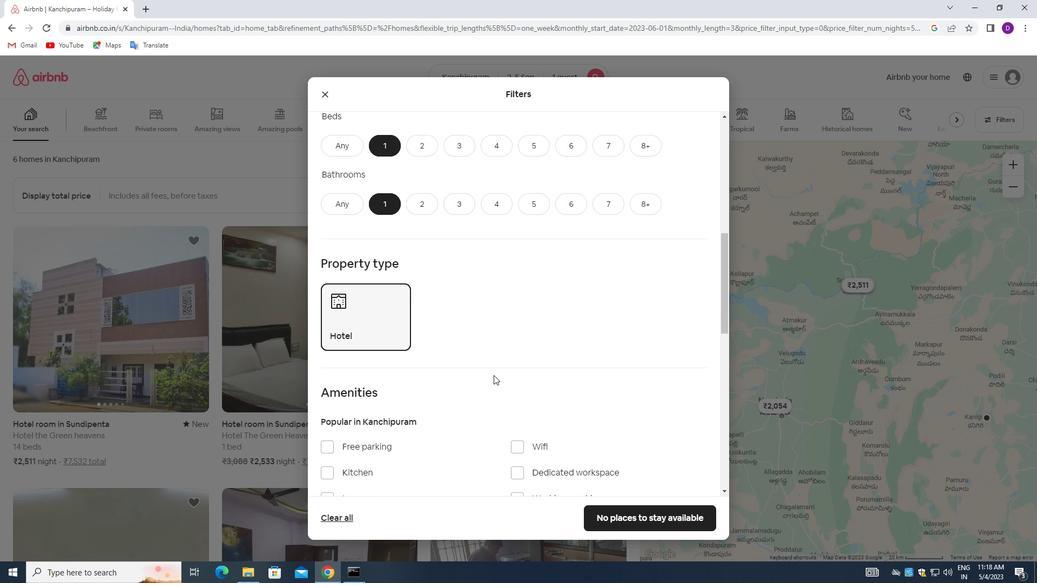 
Action: Mouse scrolled (493, 374) with delta (0, 0)
Screenshot: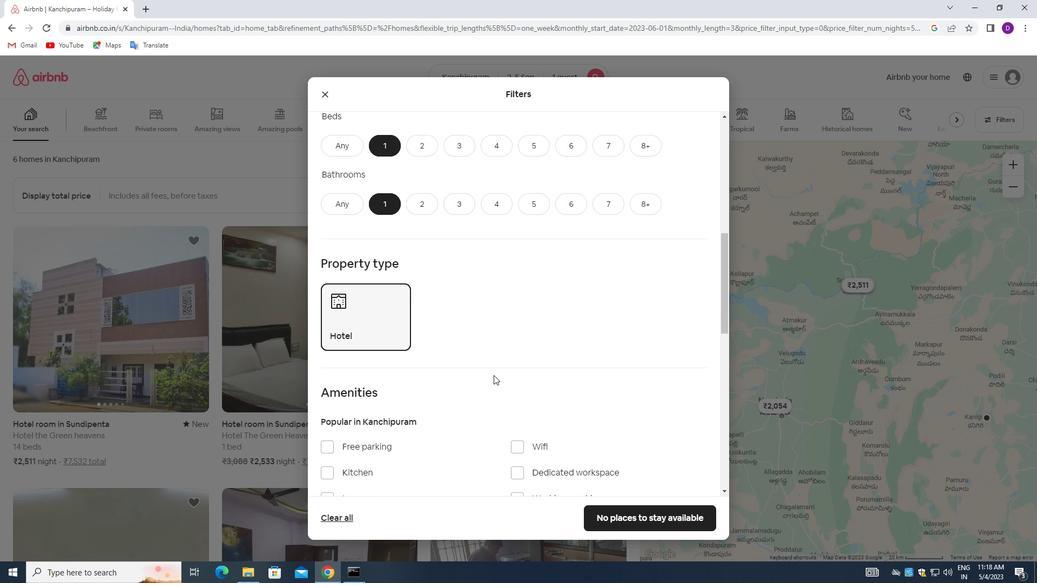 
Action: Mouse moved to (493, 373)
Screenshot: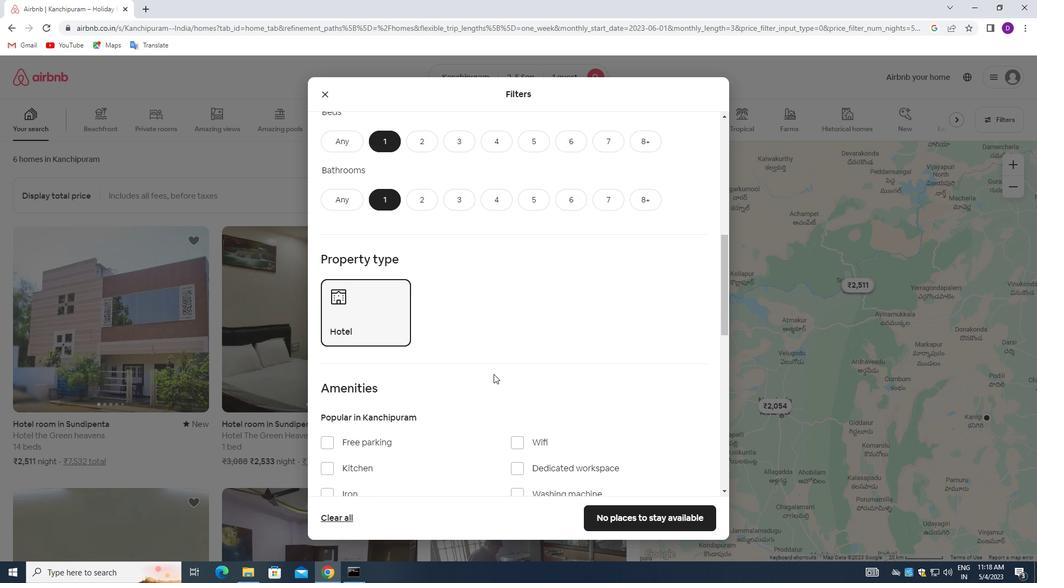 
Action: Mouse scrolled (493, 372) with delta (0, 0)
Screenshot: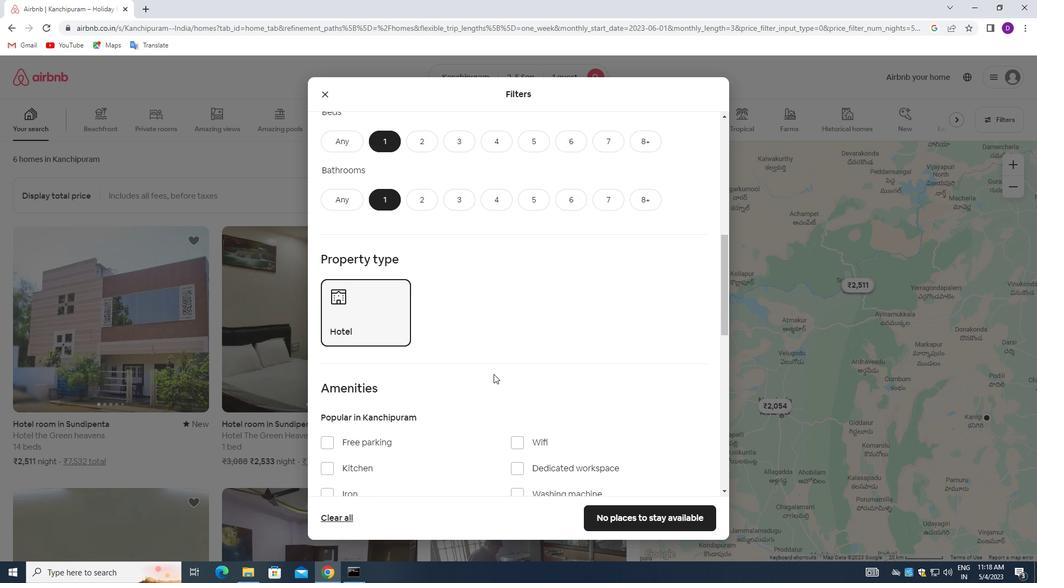 
Action: Mouse moved to (500, 363)
Screenshot: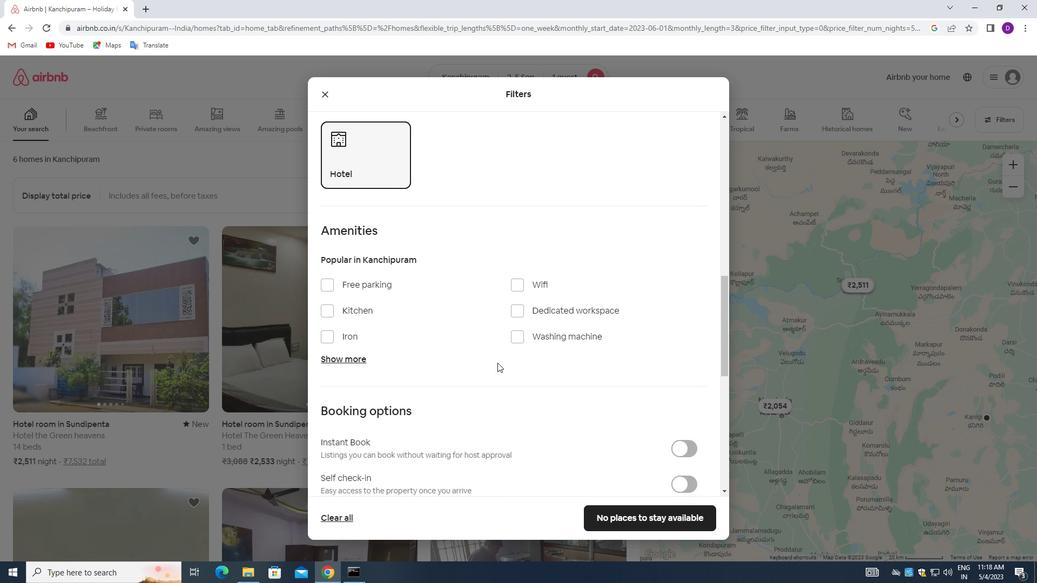 
Action: Mouse scrolled (500, 362) with delta (0, 0)
Screenshot: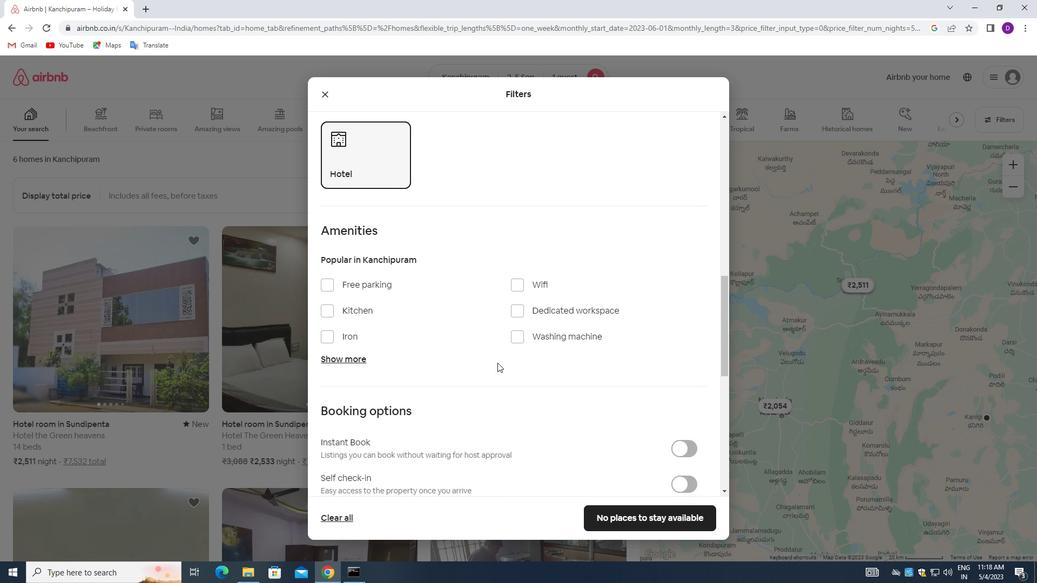 
Action: Mouse moved to (501, 363)
Screenshot: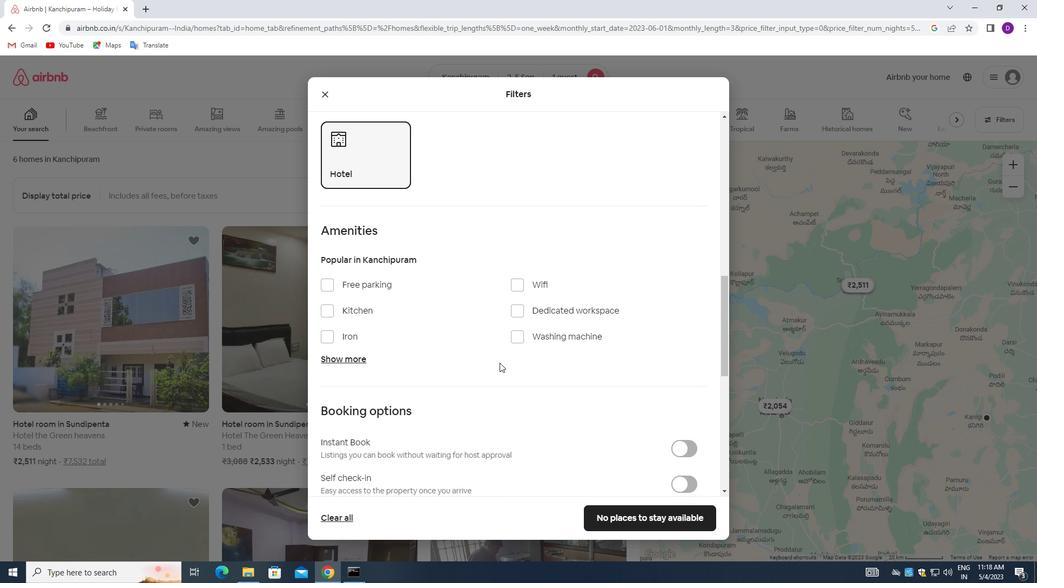 
Action: Mouse scrolled (501, 362) with delta (0, 0)
Screenshot: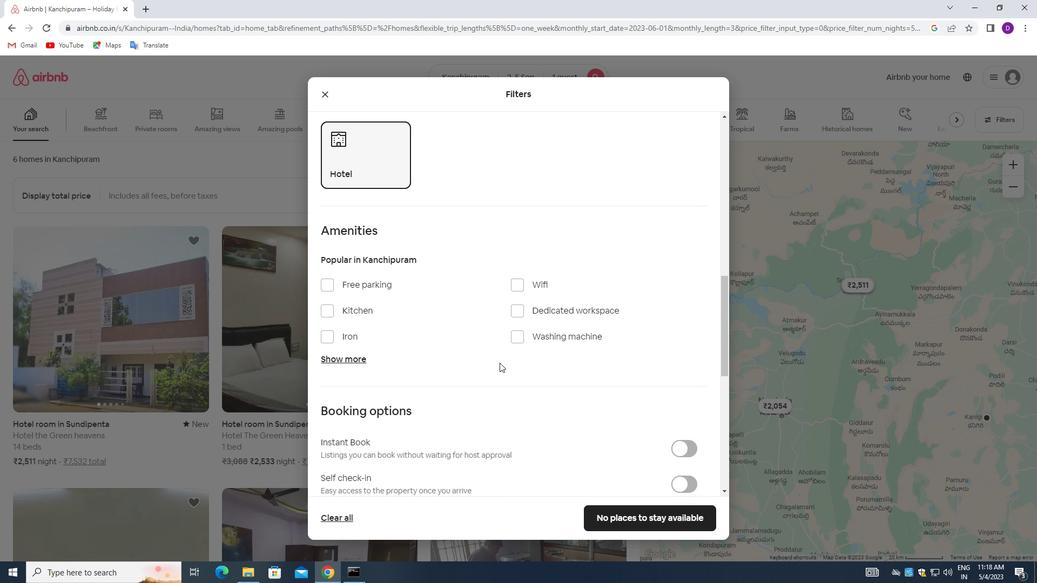 
Action: Mouse moved to (677, 374)
Screenshot: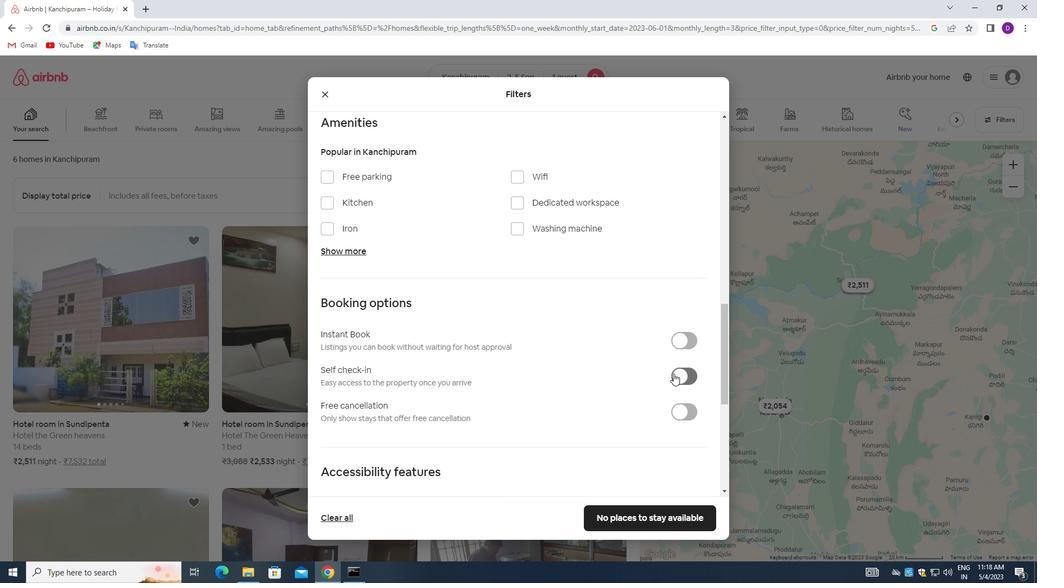 
Action: Mouse pressed left at (677, 374)
Screenshot: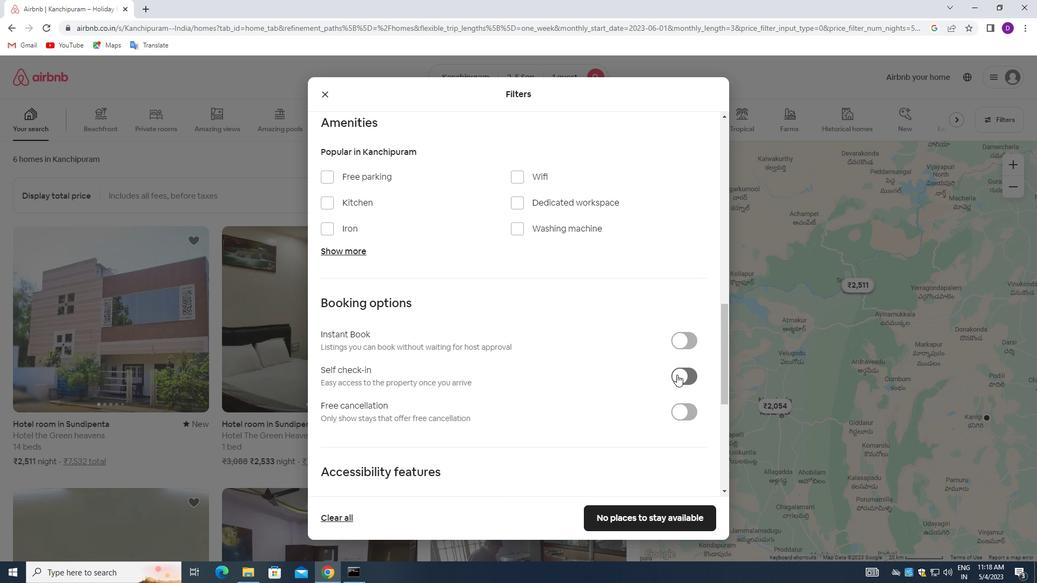 
Action: Mouse moved to (467, 372)
Screenshot: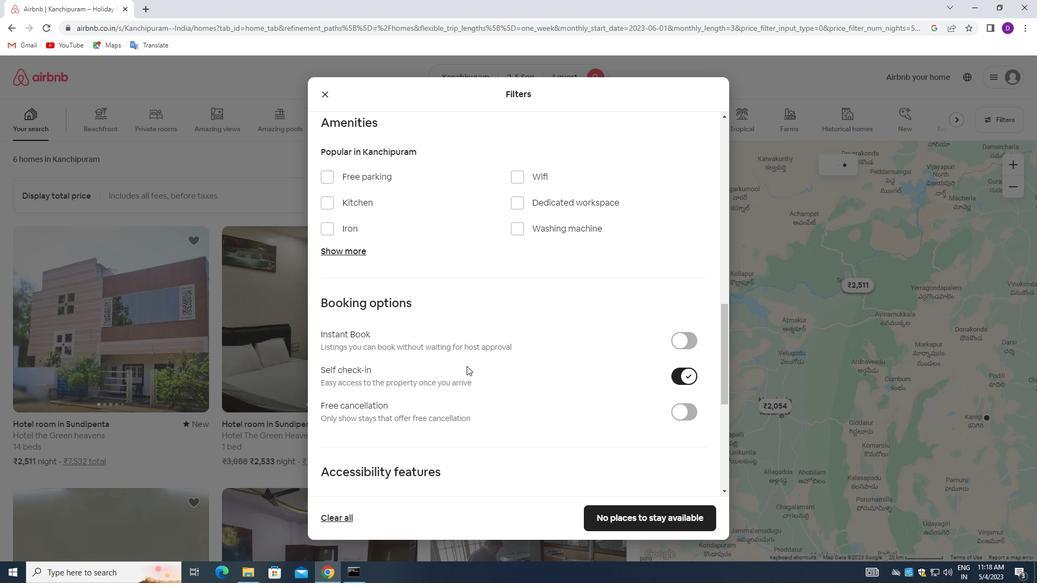 
Action: Mouse scrolled (467, 371) with delta (0, 0)
Screenshot: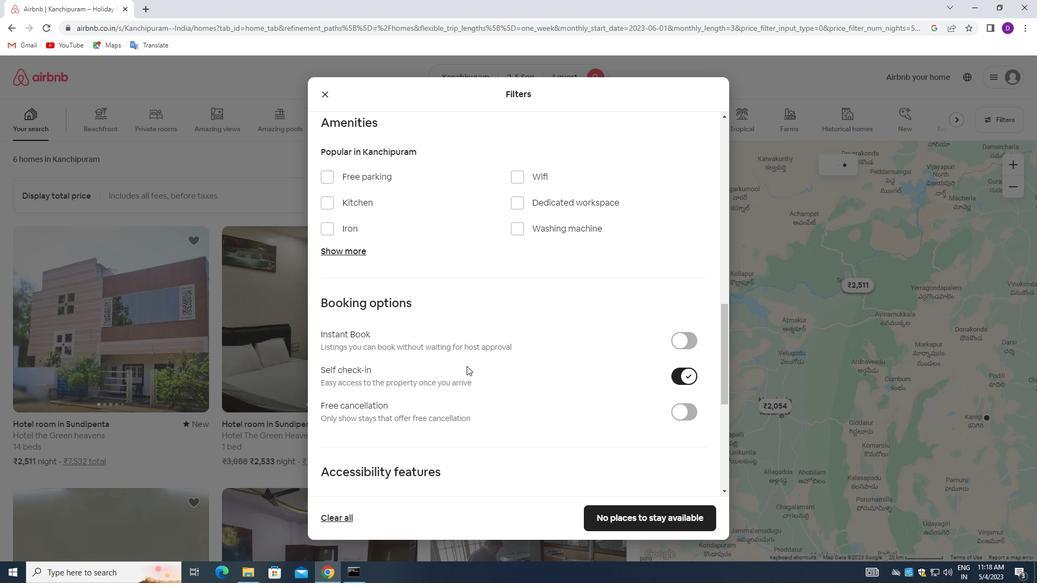 
Action: Mouse moved to (467, 376)
Screenshot: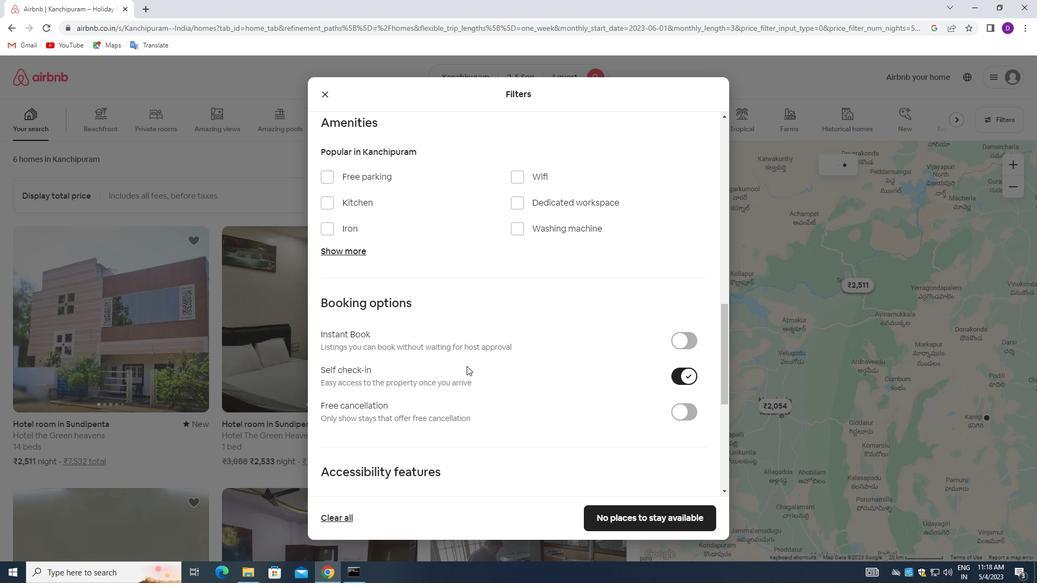 
Action: Mouse scrolled (467, 376) with delta (0, 0)
Screenshot: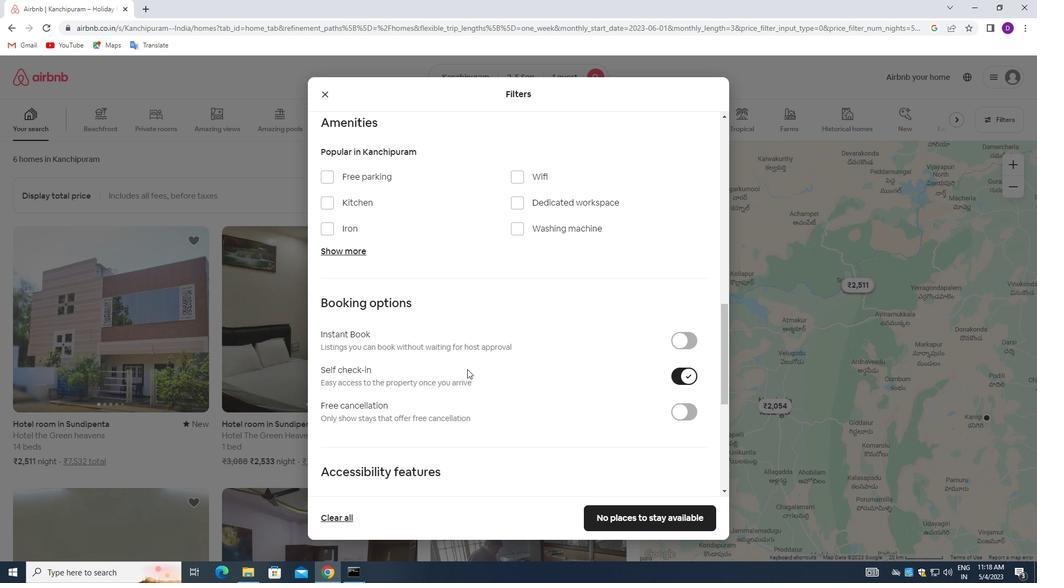 
Action: Mouse moved to (468, 377)
Screenshot: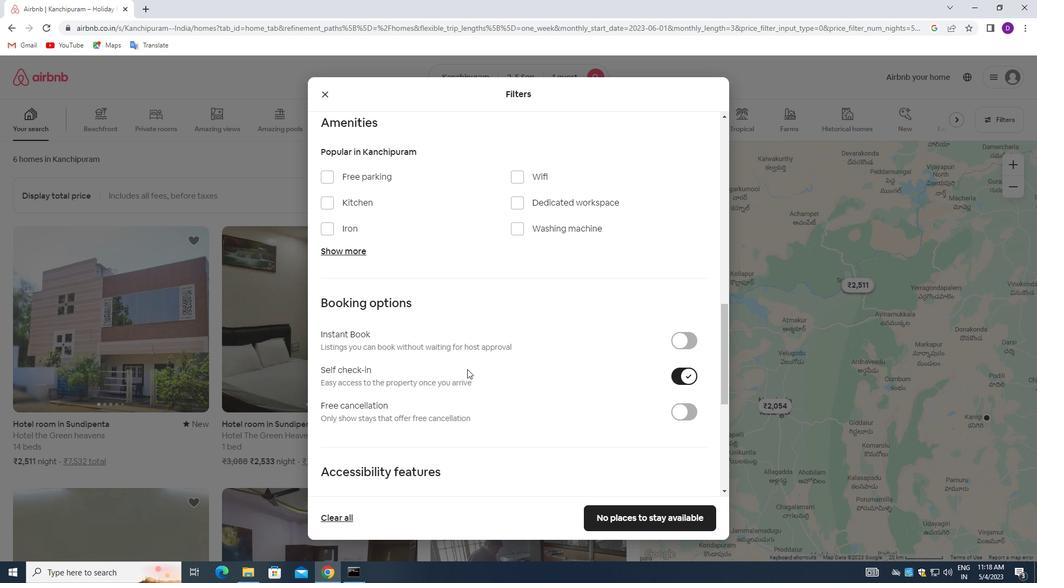 
Action: Mouse scrolled (468, 376) with delta (0, 0)
Screenshot: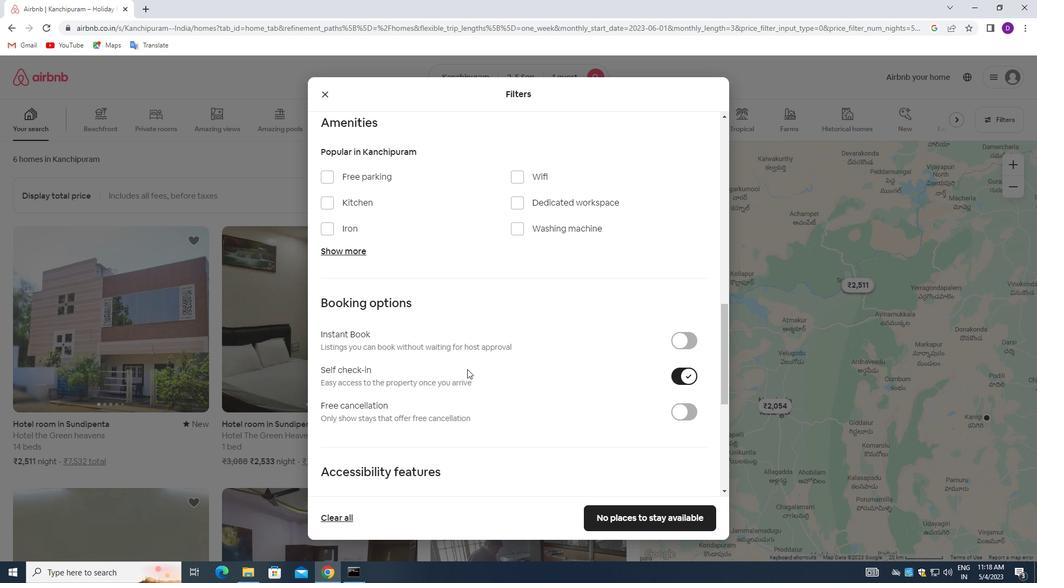 
Action: Mouse moved to (468, 377)
Screenshot: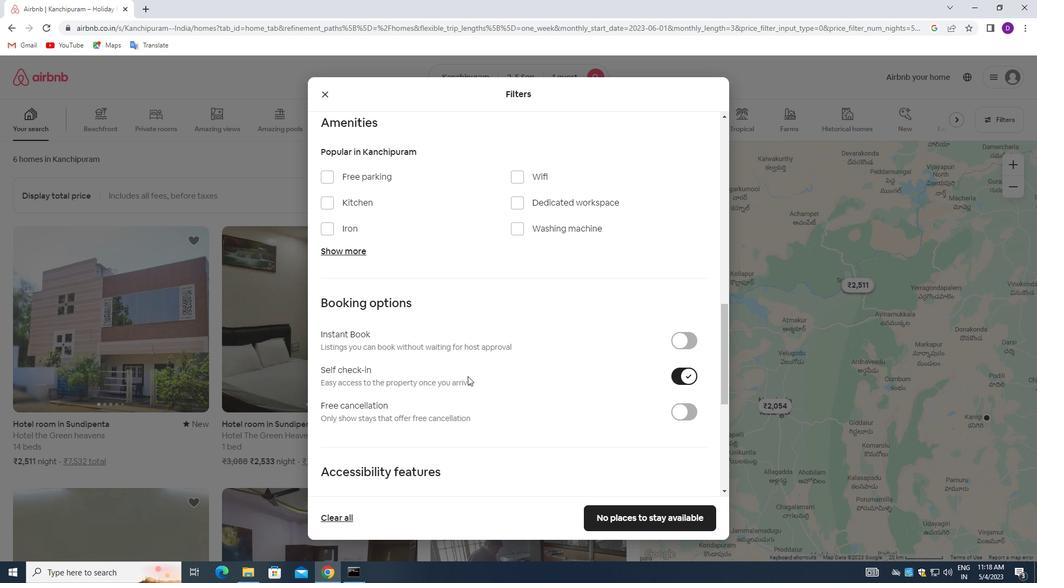 
Action: Mouse scrolled (468, 377) with delta (0, 0)
Screenshot: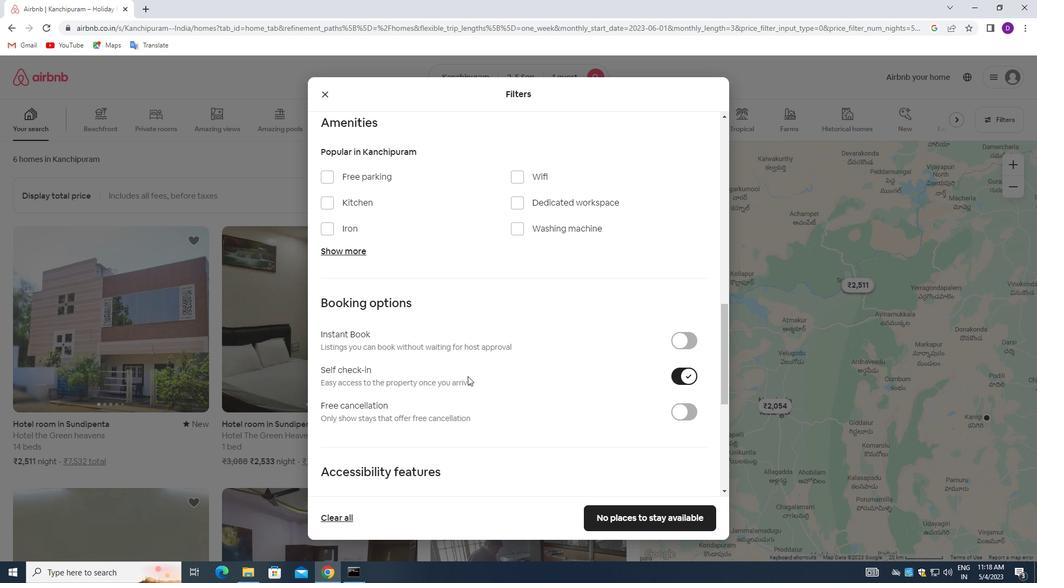 
Action: Mouse moved to (469, 378)
Screenshot: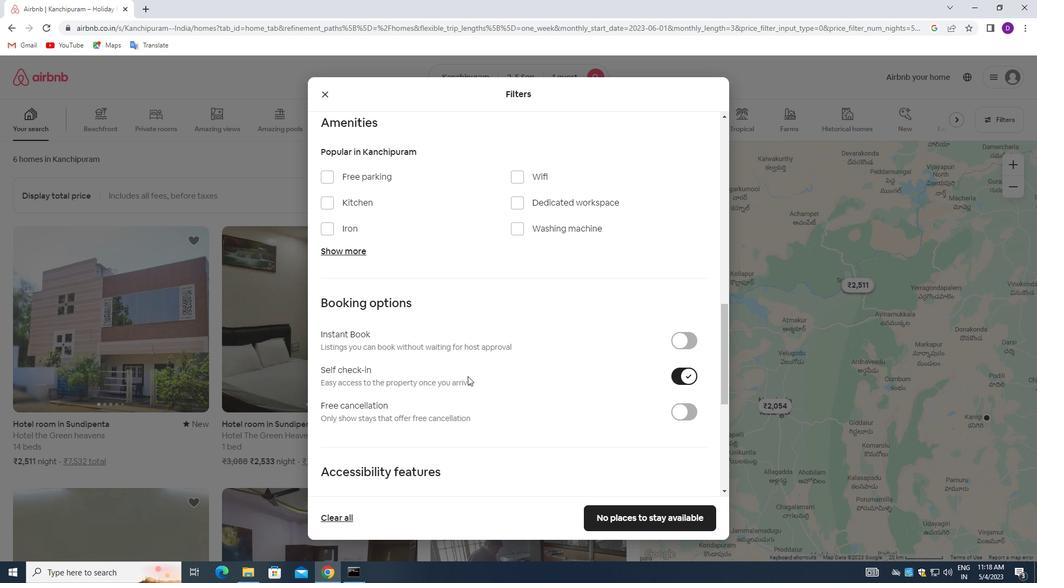 
Action: Mouse scrolled (469, 377) with delta (0, 0)
Screenshot: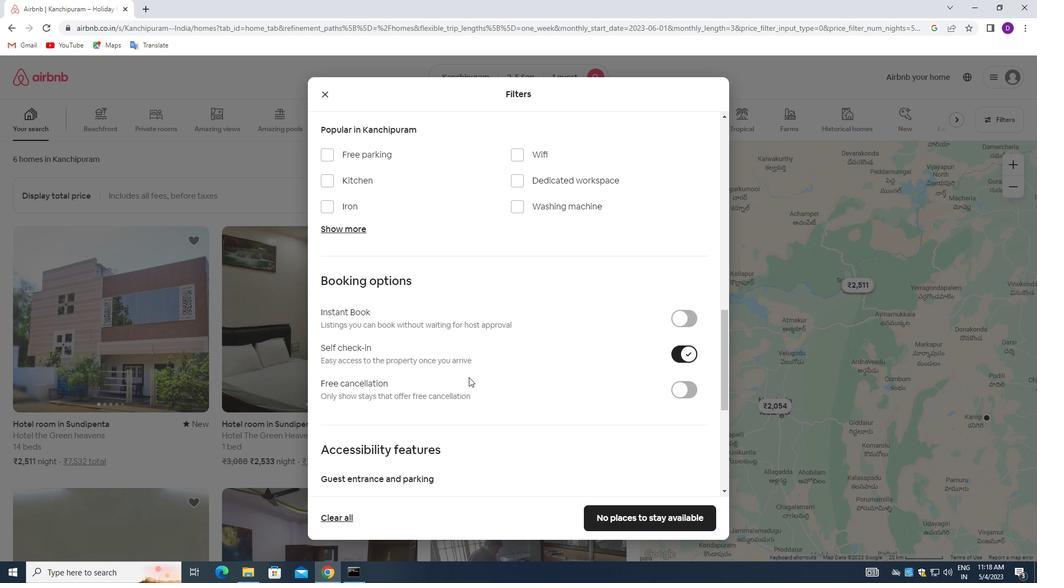 
Action: Mouse moved to (472, 373)
Screenshot: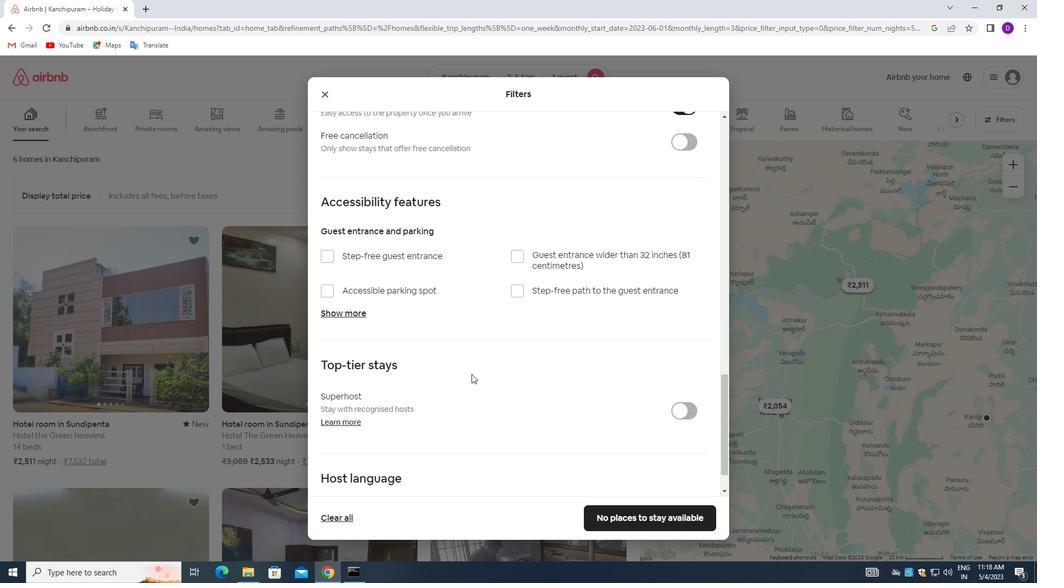 
Action: Mouse scrolled (472, 373) with delta (0, 0)
Screenshot: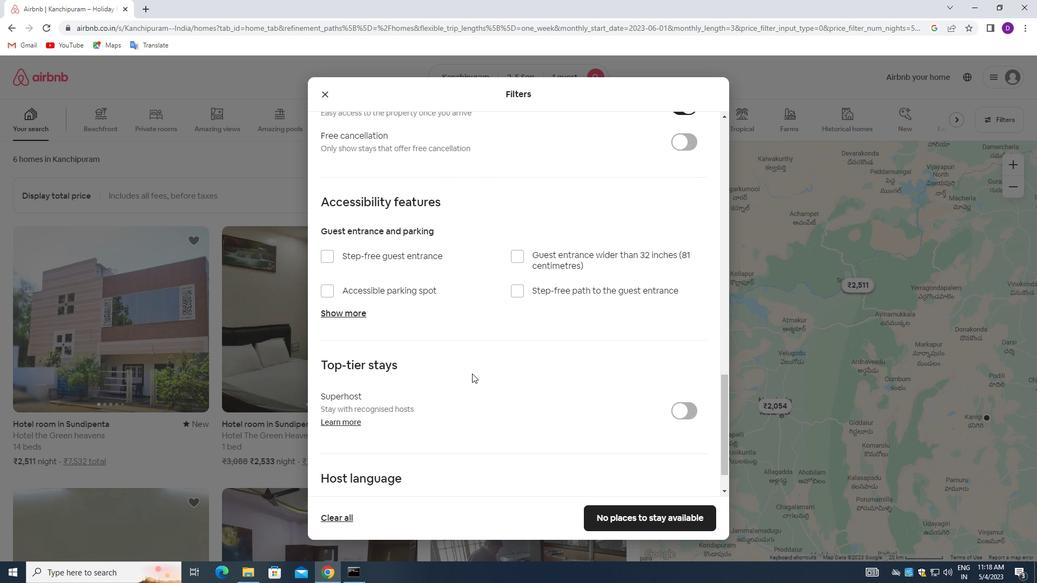 
Action: Mouse scrolled (472, 373) with delta (0, 0)
Screenshot: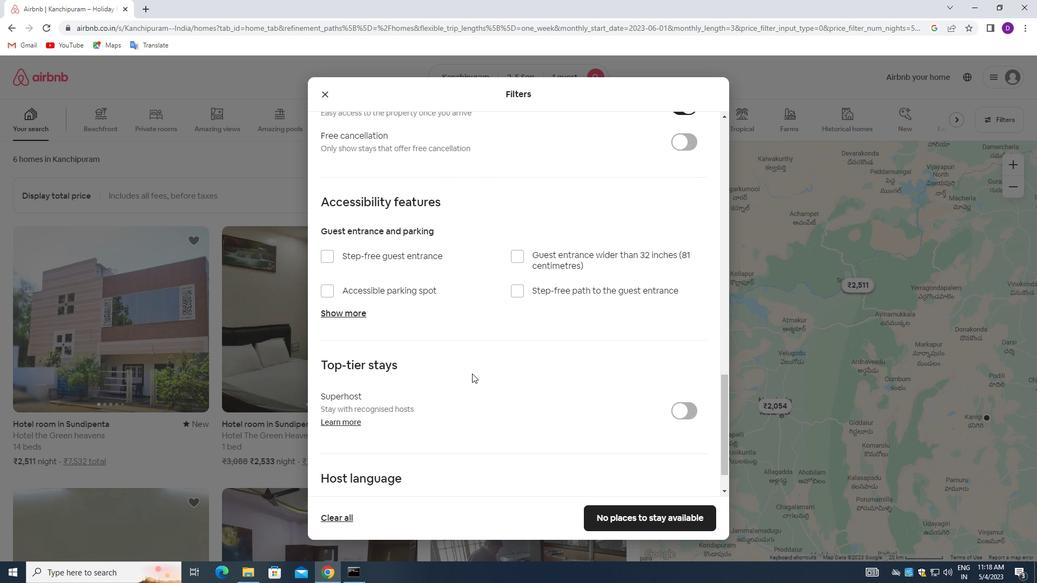 
Action: Mouse moved to (471, 374)
Screenshot: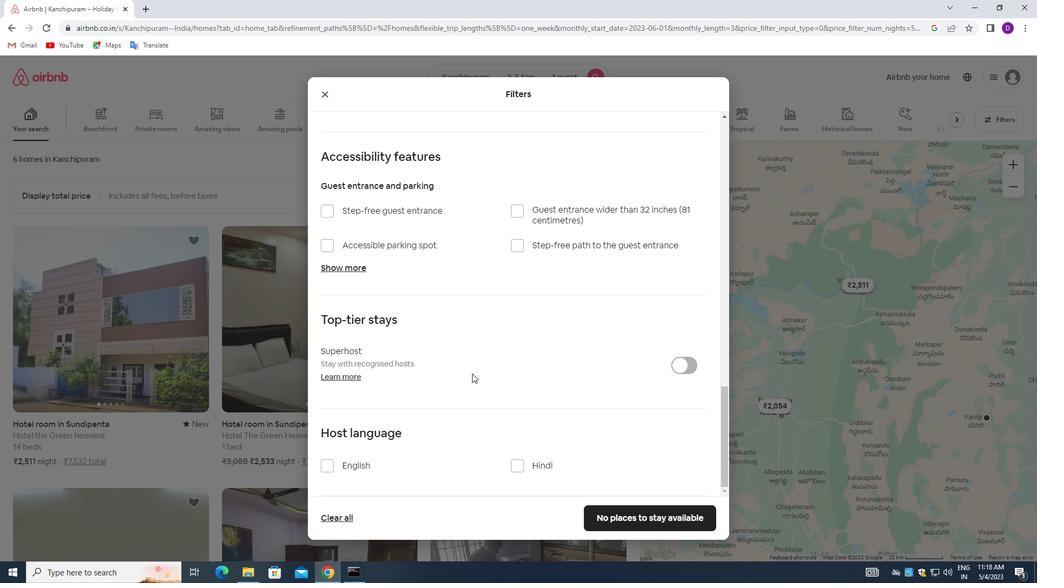 
Action: Mouse scrolled (471, 374) with delta (0, 0)
Screenshot: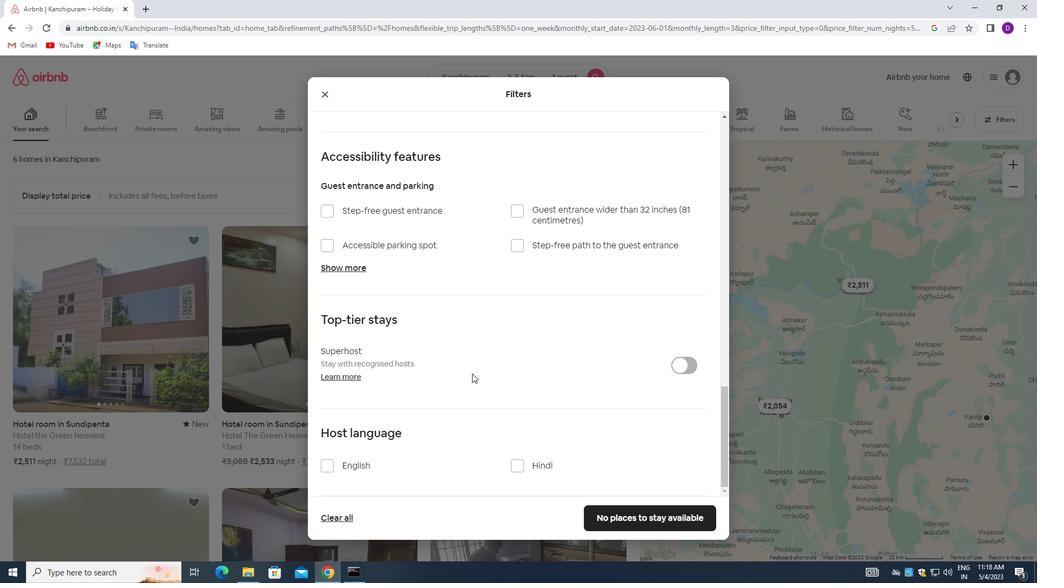
Action: Mouse moved to (468, 380)
Screenshot: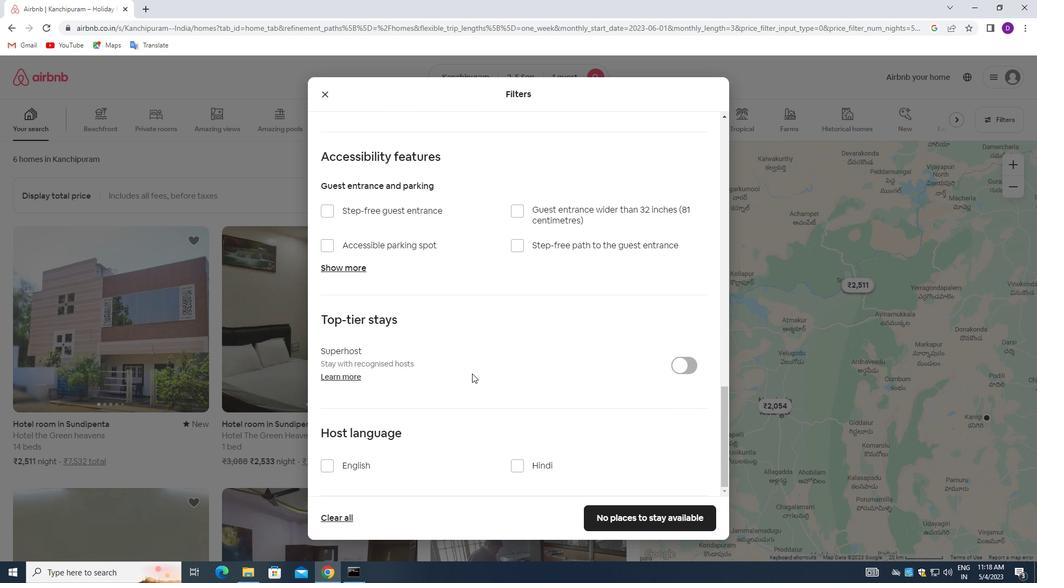 
Action: Mouse scrolled (468, 380) with delta (0, 0)
Screenshot: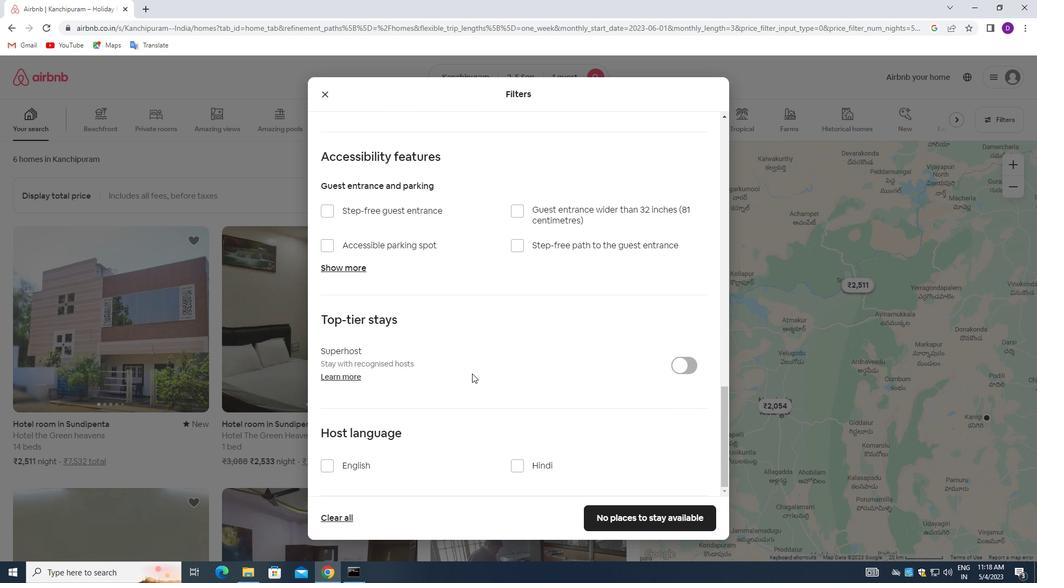 
Action: Mouse moved to (460, 391)
Screenshot: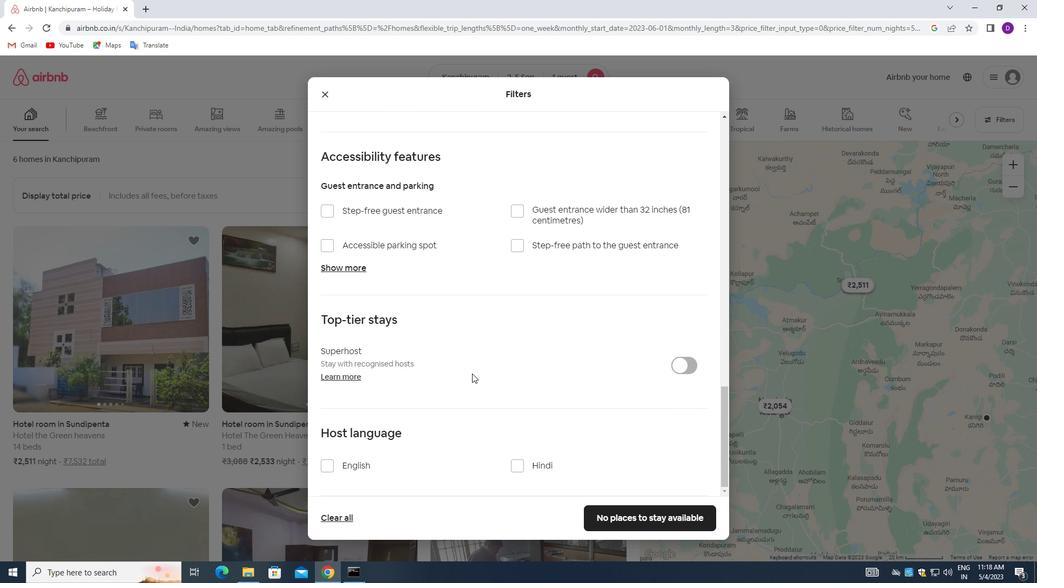 
Action: Mouse scrolled (460, 390) with delta (0, 0)
Screenshot: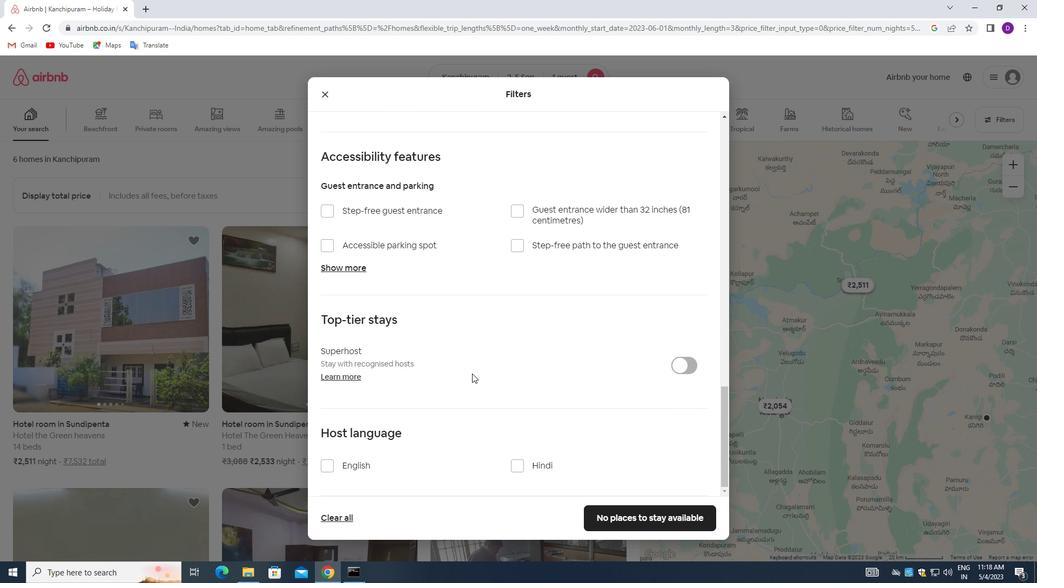 
Action: Mouse moved to (332, 467)
Screenshot: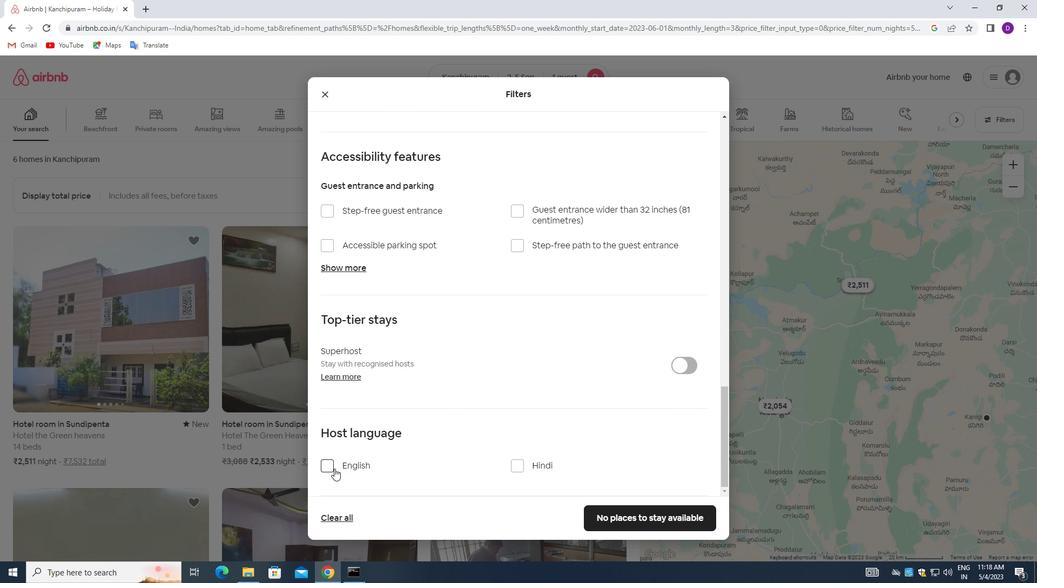 
Action: Mouse pressed left at (332, 467)
Screenshot: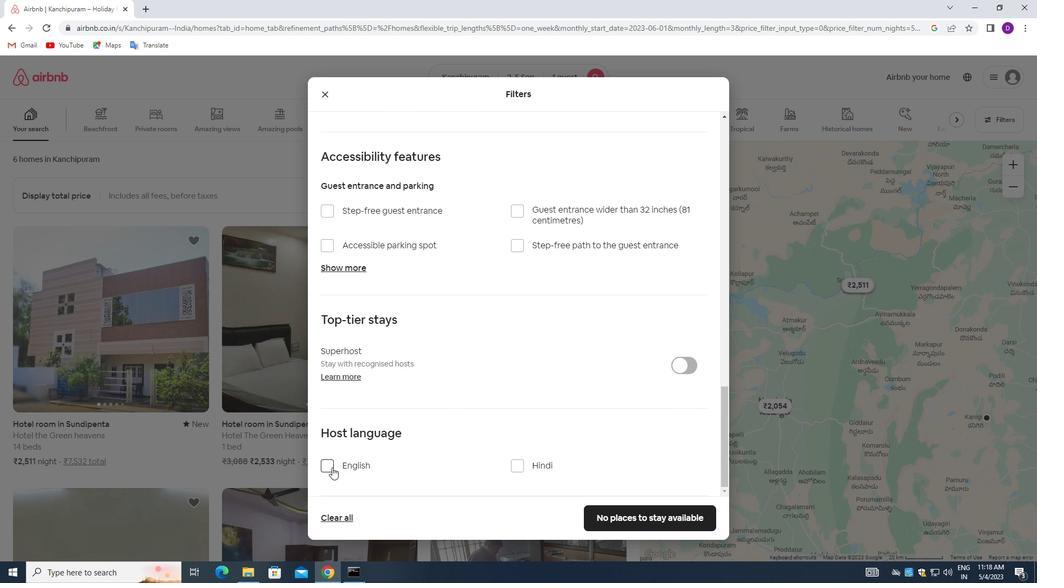 
Action: Mouse moved to (628, 521)
Screenshot: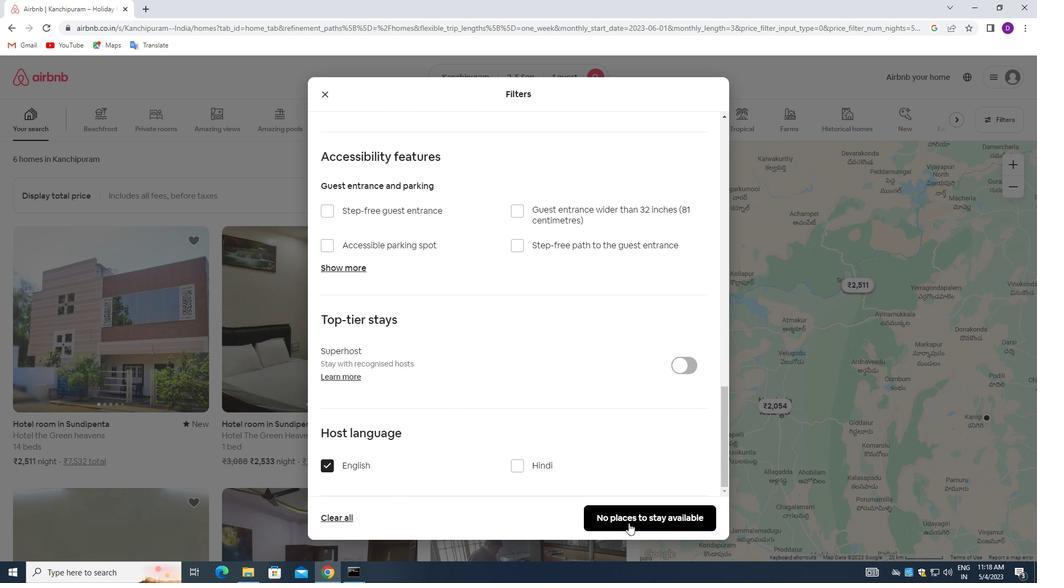 
Action: Mouse pressed left at (628, 521)
Screenshot: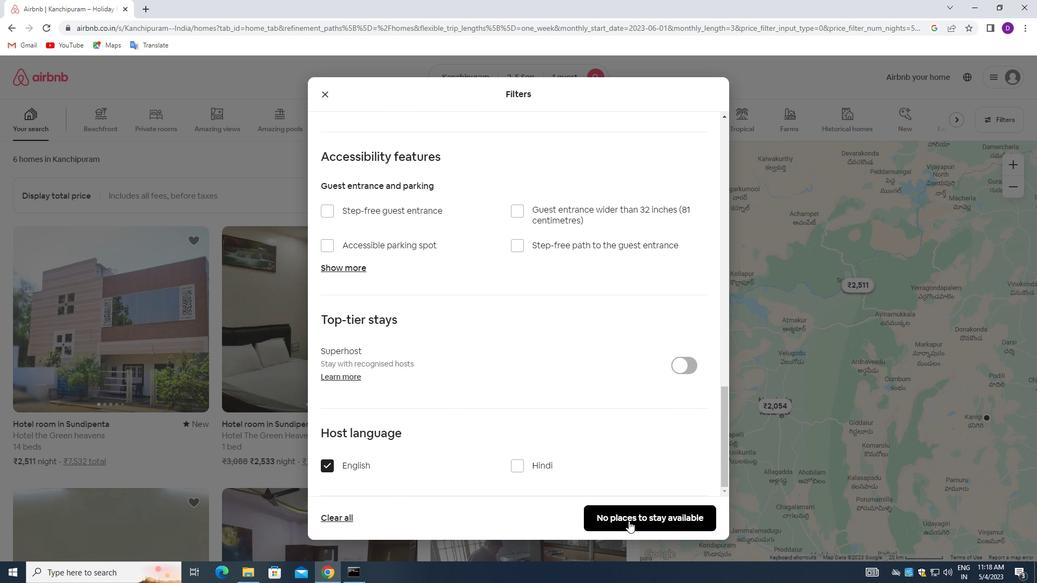 
Action: Mouse moved to (607, 393)
Screenshot: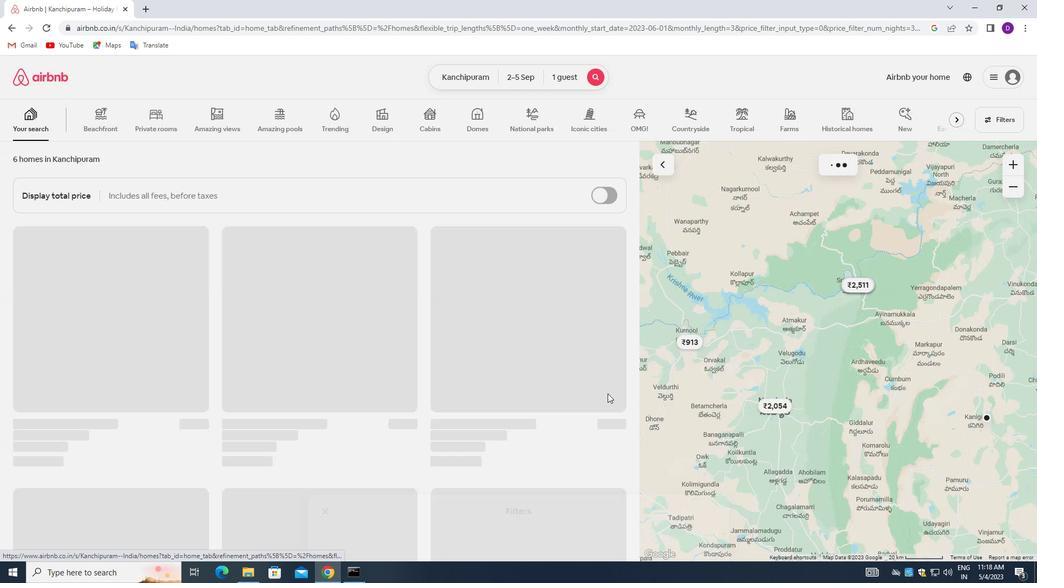 
